 Task: Look for space in Kolea, Algeria from 9th June, 2023 to 16th June, 2023 for 2 adults in price range Rs.8000 to Rs.16000. Place can be entire place with 2 bedrooms having 2 beds and 1 bathroom. Property type can be house, flat, hotel. Amenities needed are: washing machine. Booking option can be shelf check-in. Required host language is .
Action: Mouse moved to (483, 84)
Screenshot: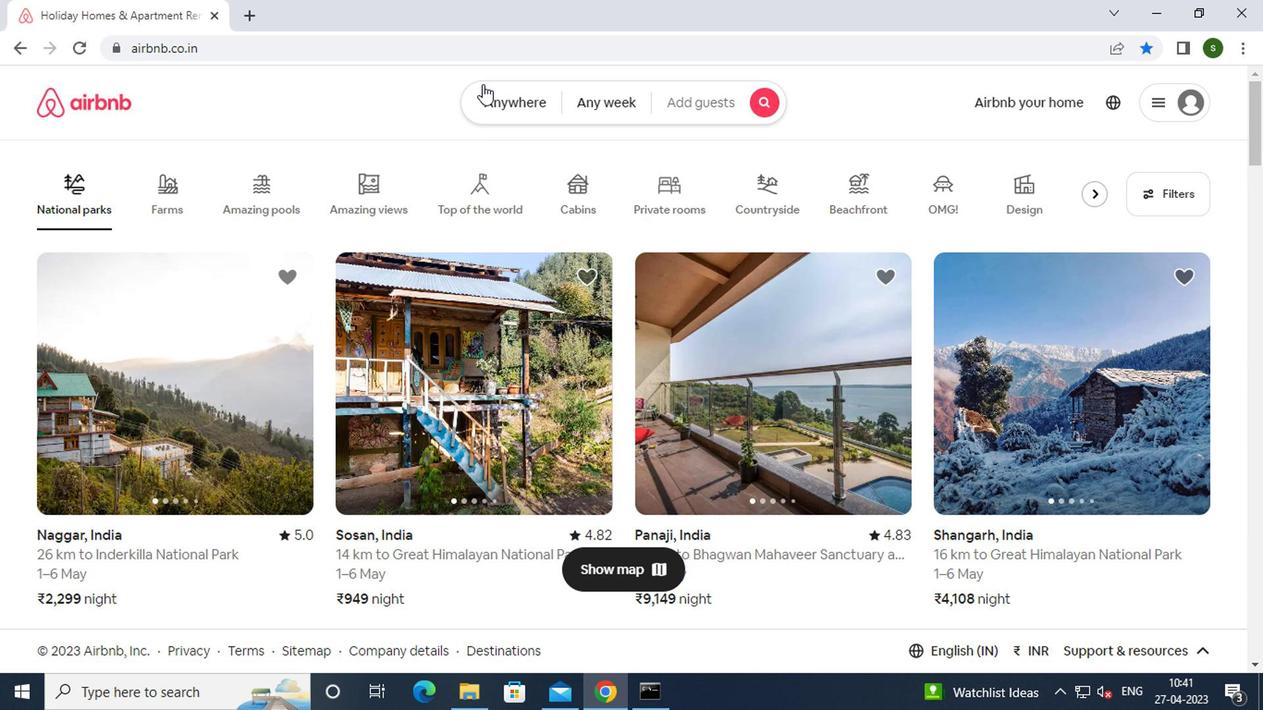 
Action: Mouse pressed left at (483, 84)
Screenshot: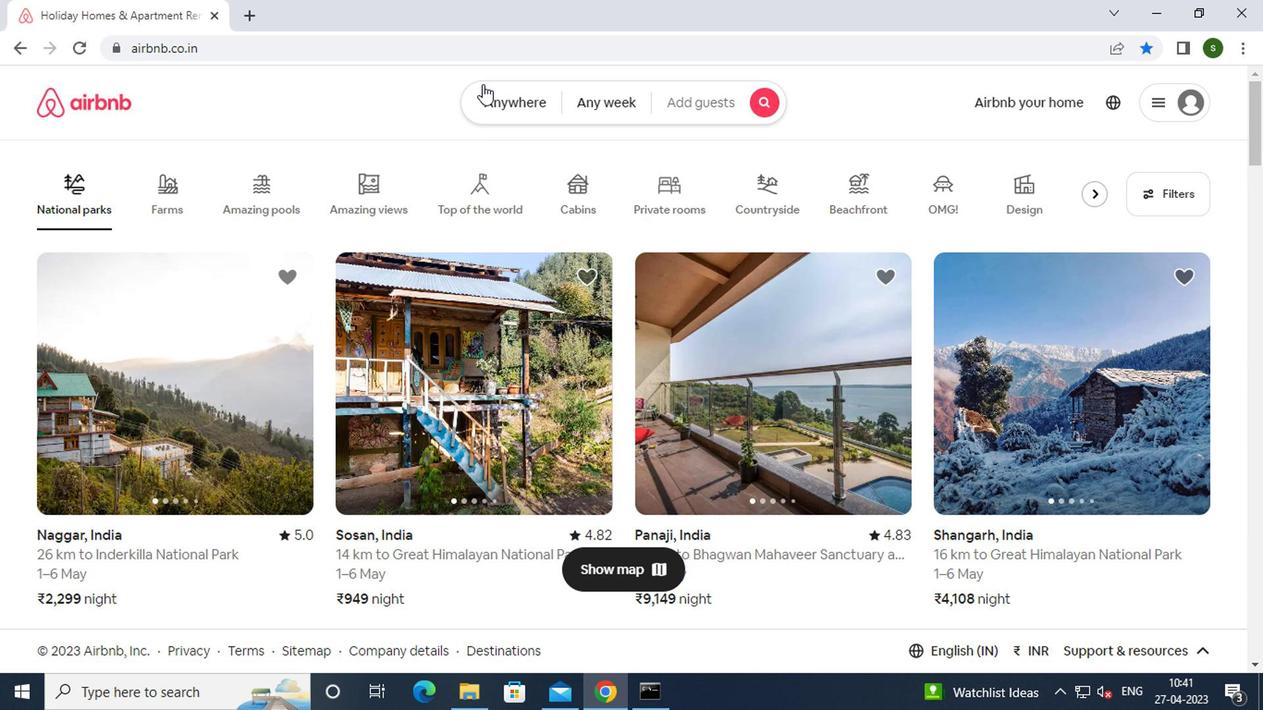 
Action: Mouse moved to (449, 159)
Screenshot: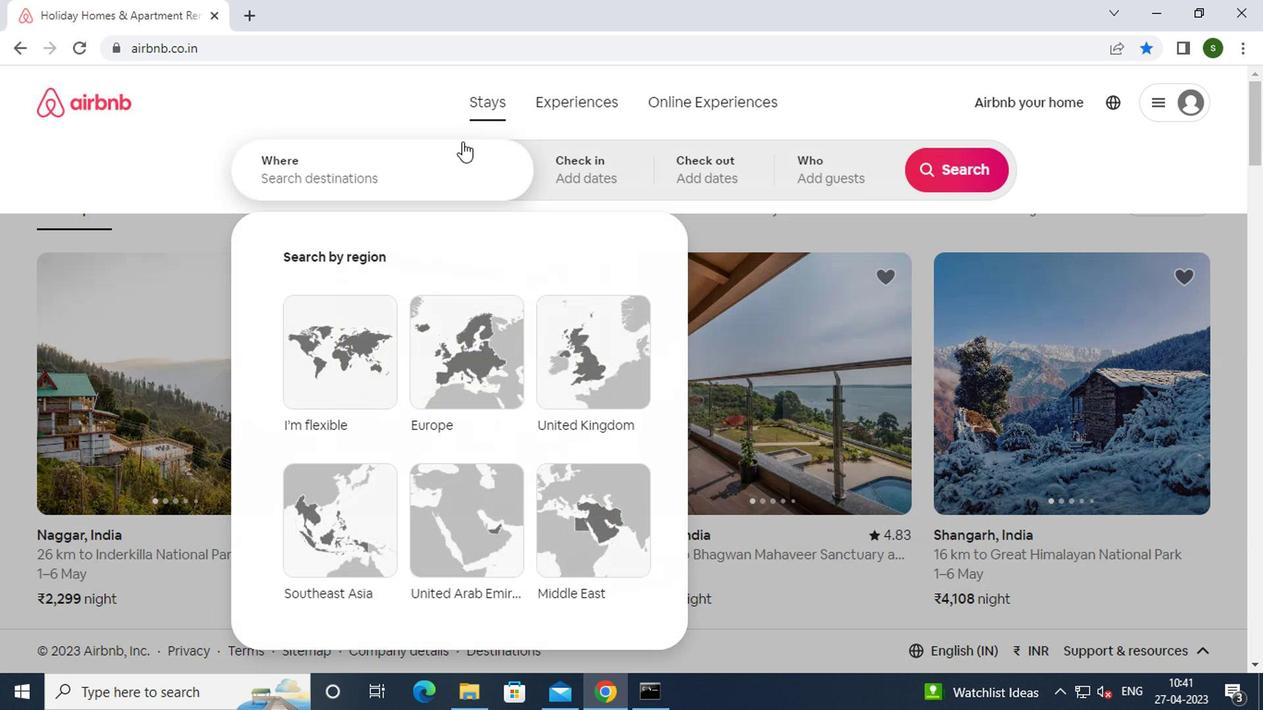 
Action: Mouse pressed left at (449, 159)
Screenshot: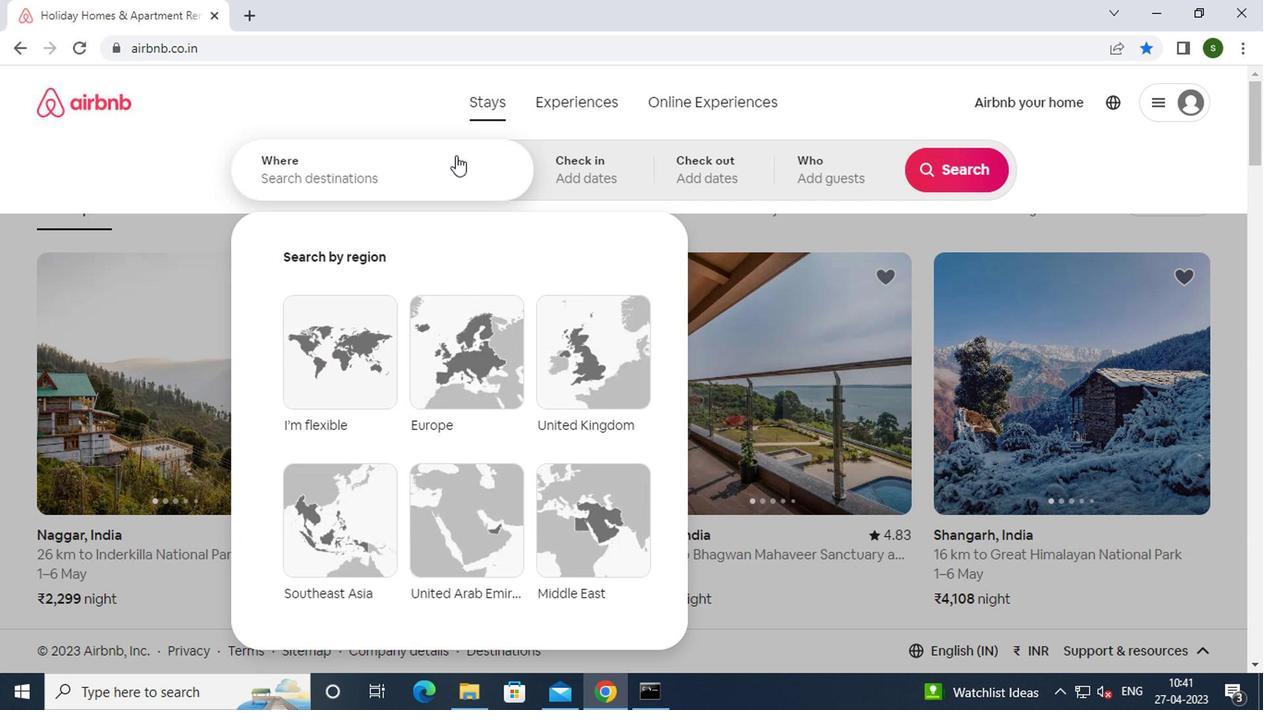 
Action: Mouse moved to (443, 172)
Screenshot: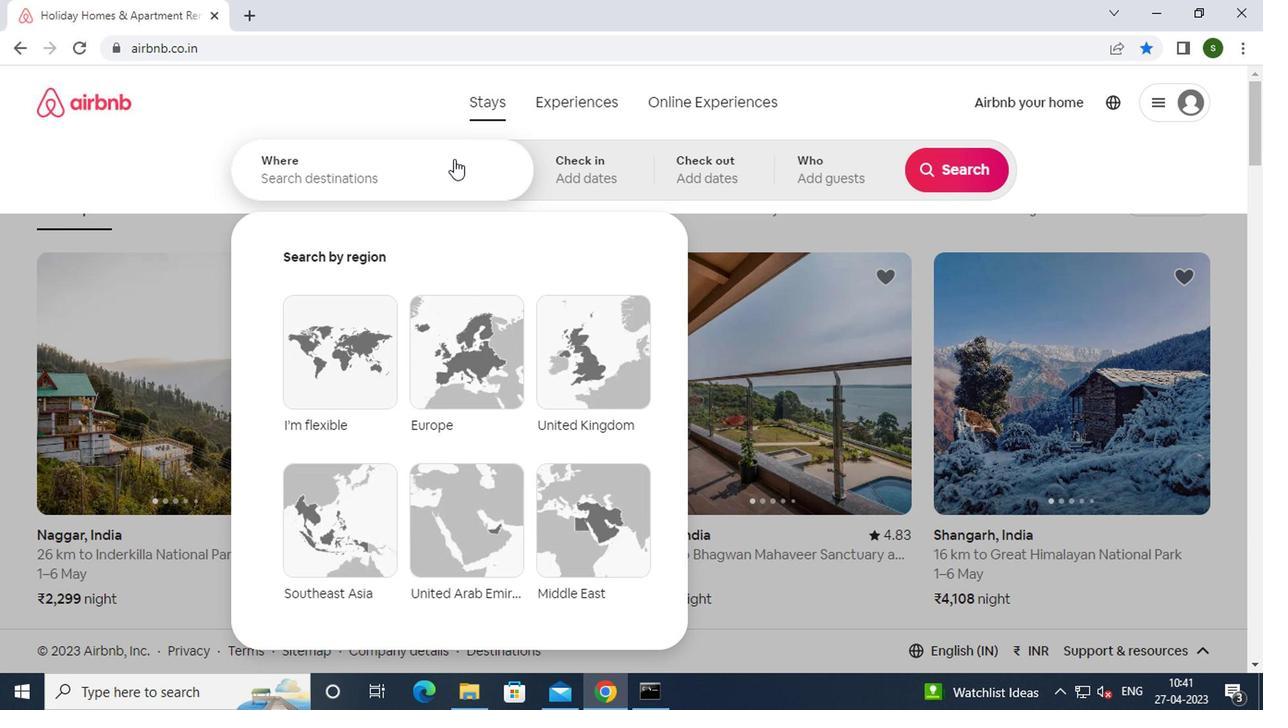 
Action: Key pressed k<Key.caps_lock>olea,<Key.space><Key.caps_lock>a<Key.caps_lock>lgeria
Screenshot: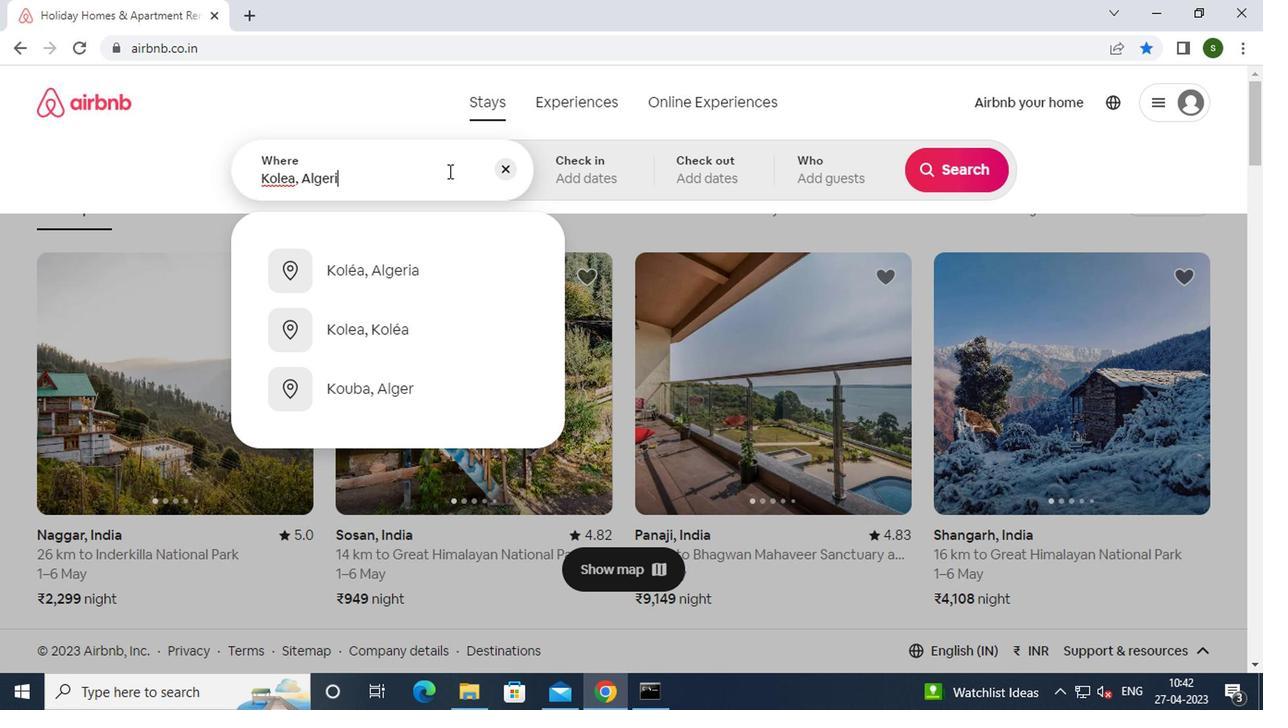 
Action: Mouse moved to (412, 279)
Screenshot: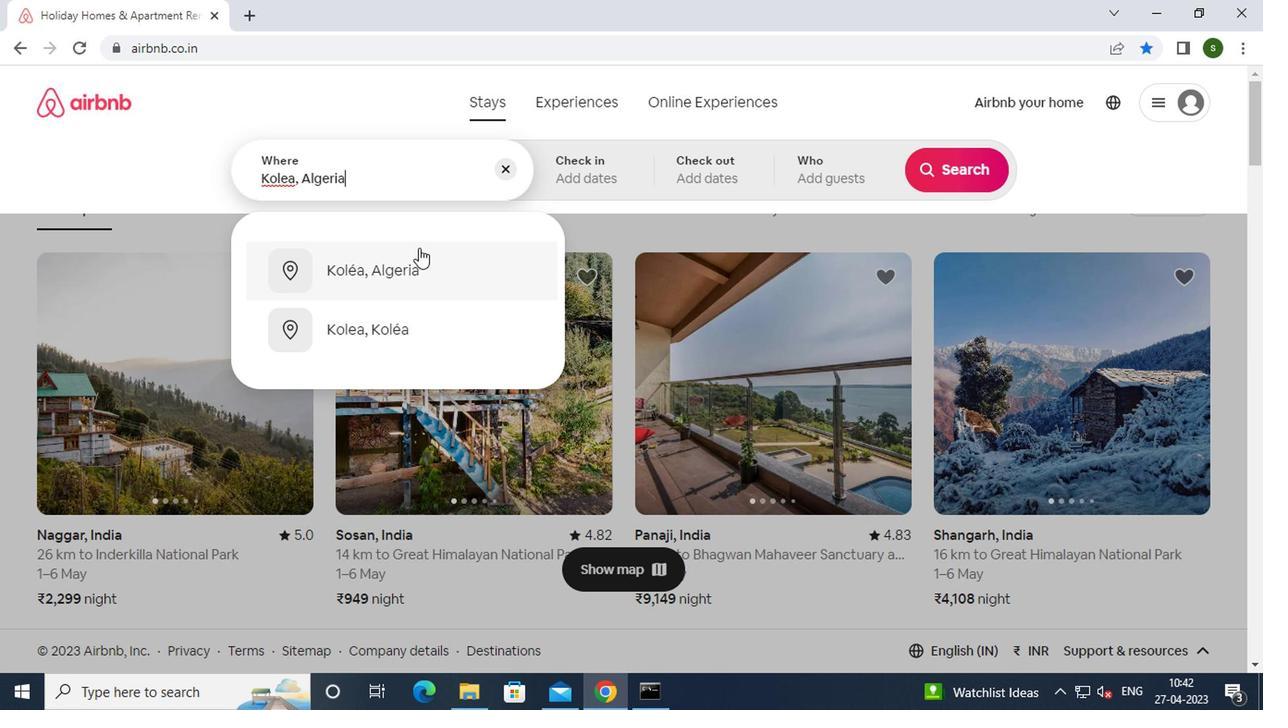 
Action: Mouse pressed left at (412, 279)
Screenshot: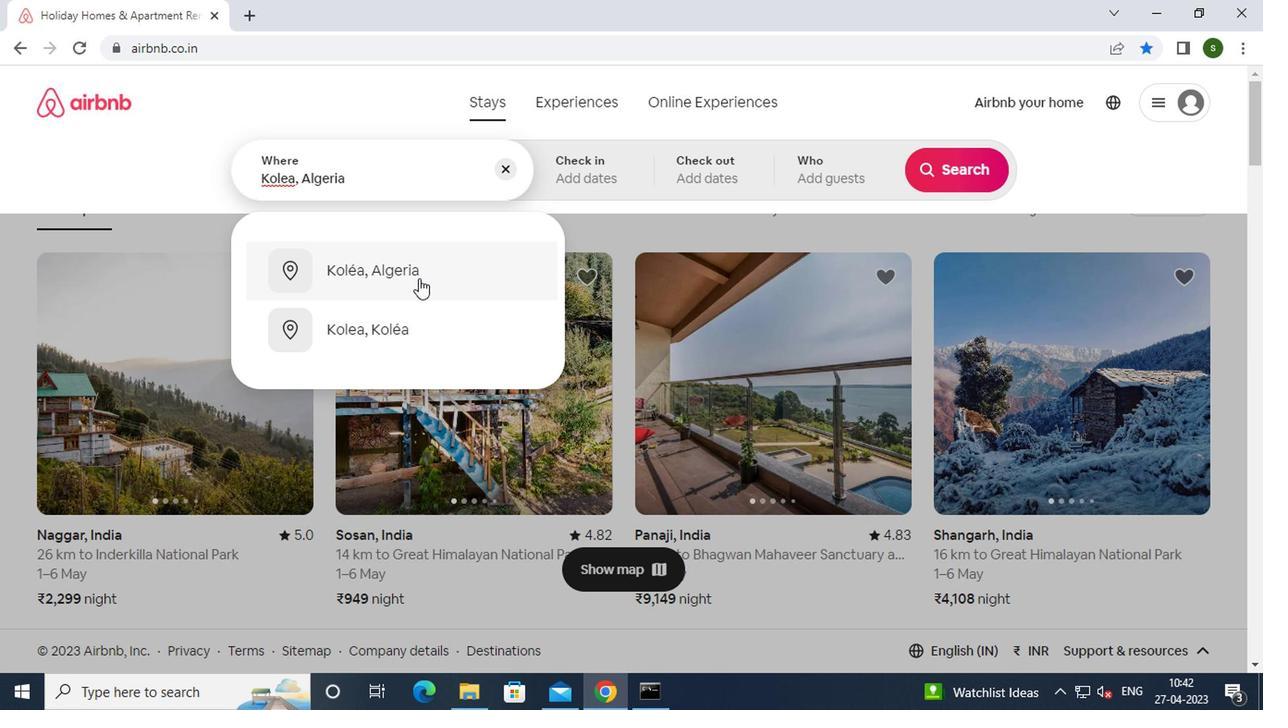 
Action: Mouse moved to (951, 314)
Screenshot: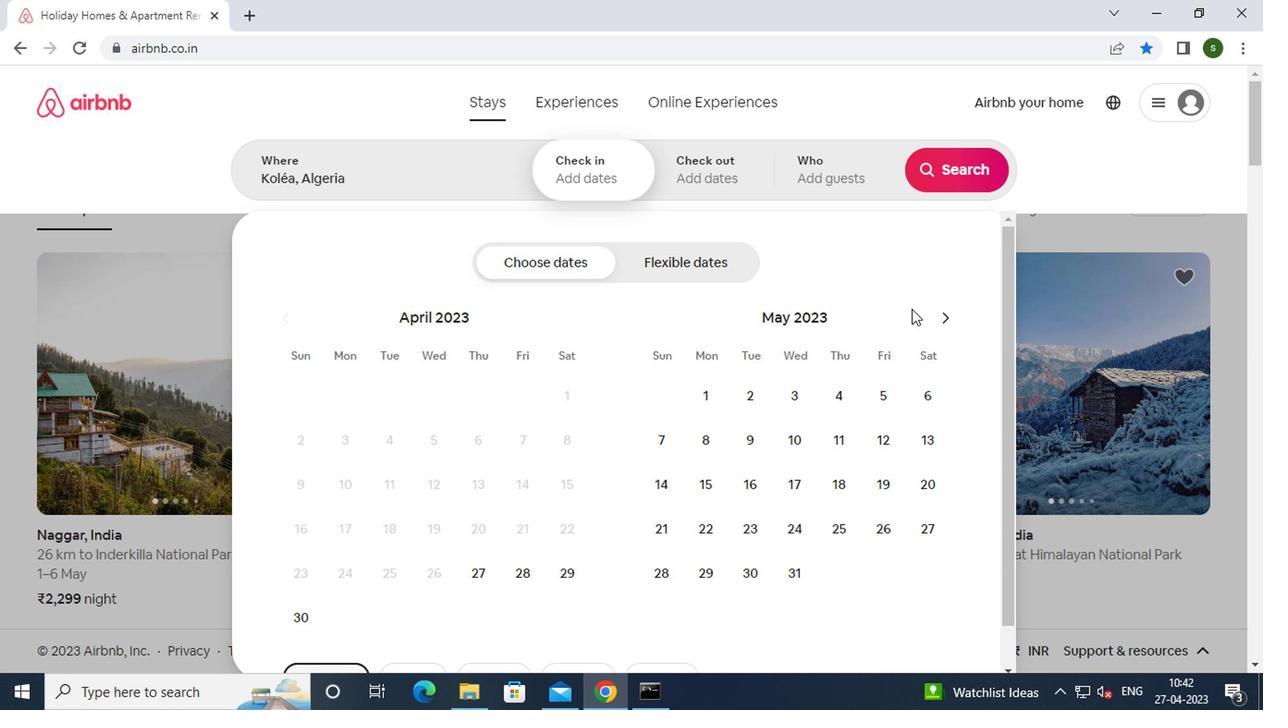 
Action: Mouse pressed left at (951, 314)
Screenshot: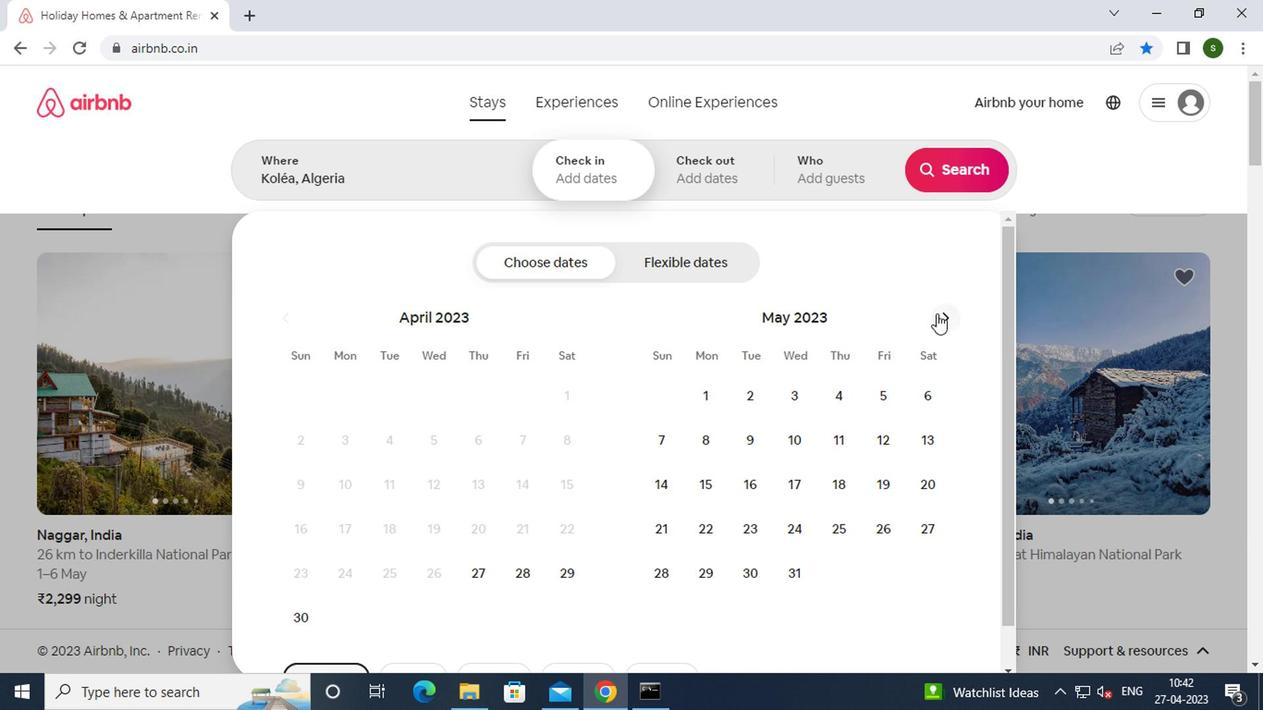 
Action: Mouse moved to (888, 431)
Screenshot: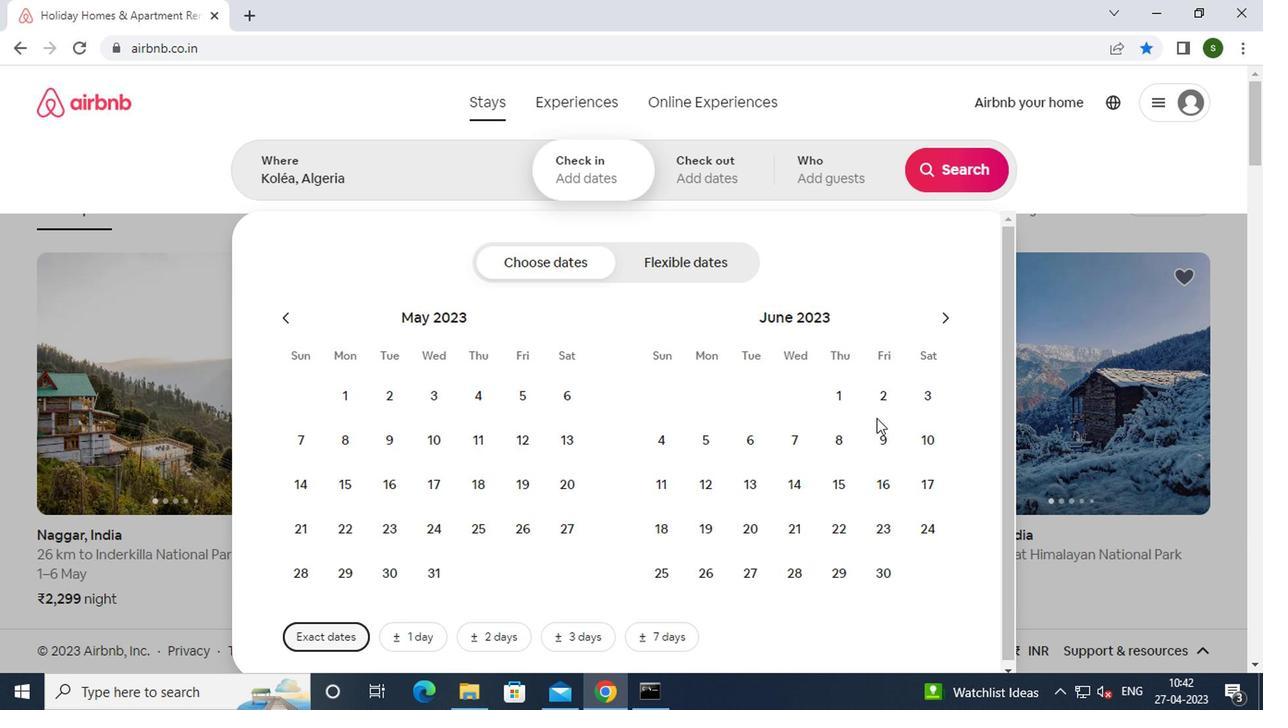 
Action: Mouse pressed left at (888, 431)
Screenshot: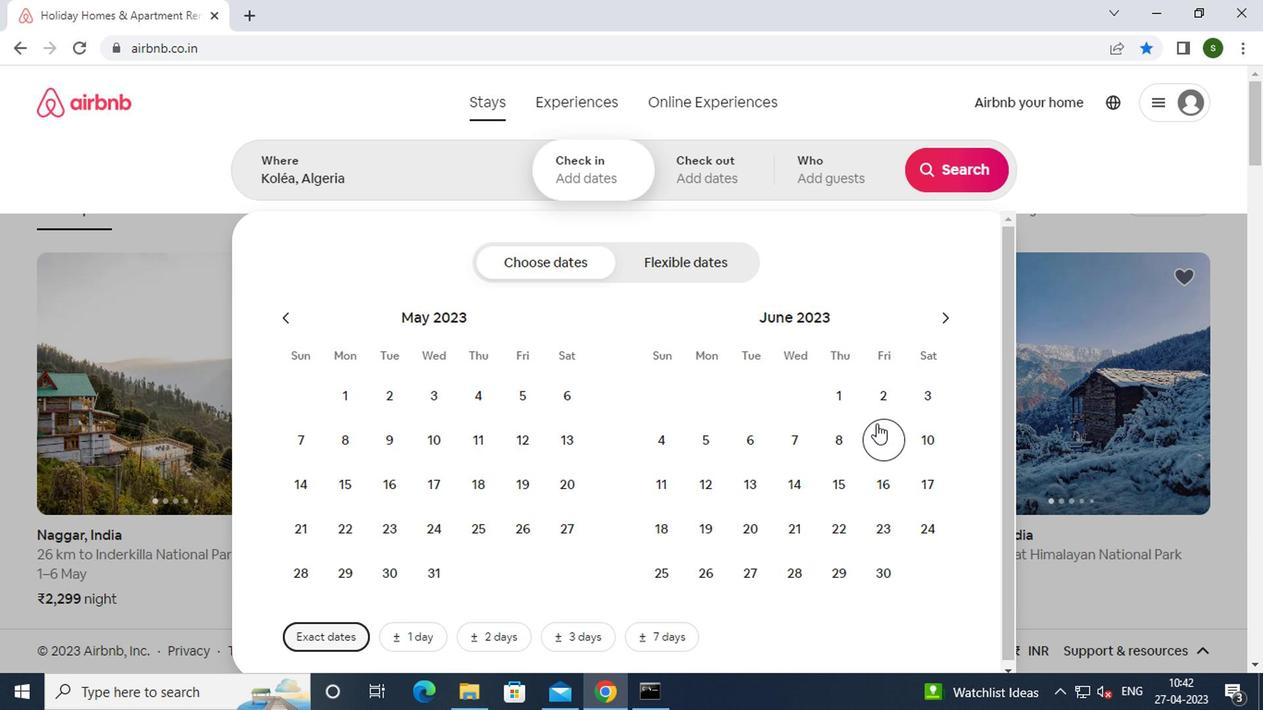
Action: Mouse moved to (901, 482)
Screenshot: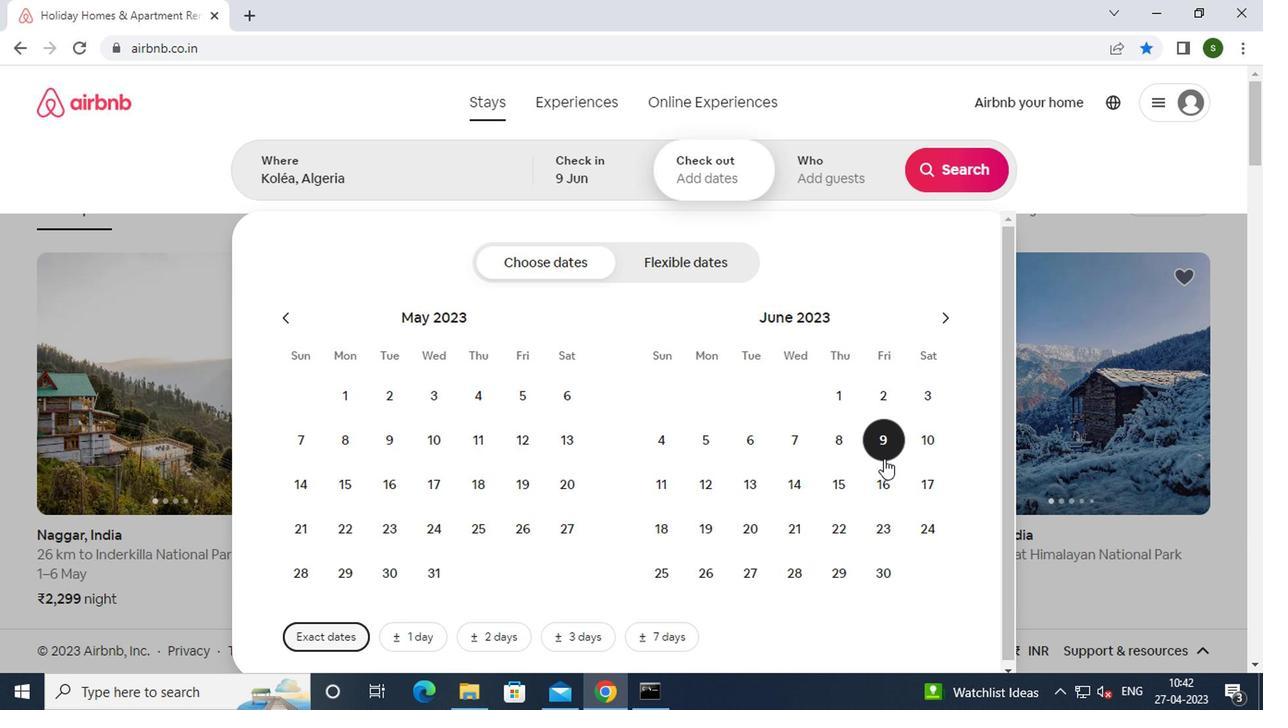 
Action: Mouse pressed left at (901, 482)
Screenshot: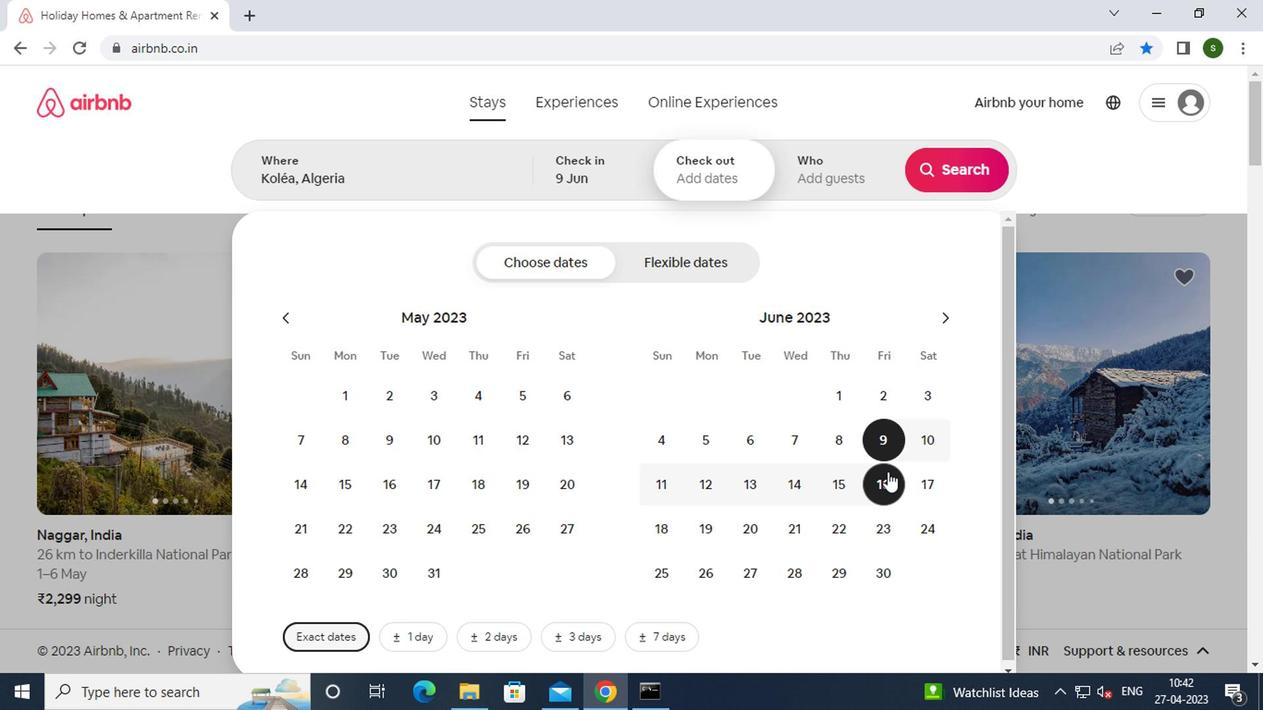 
Action: Mouse moved to (866, 180)
Screenshot: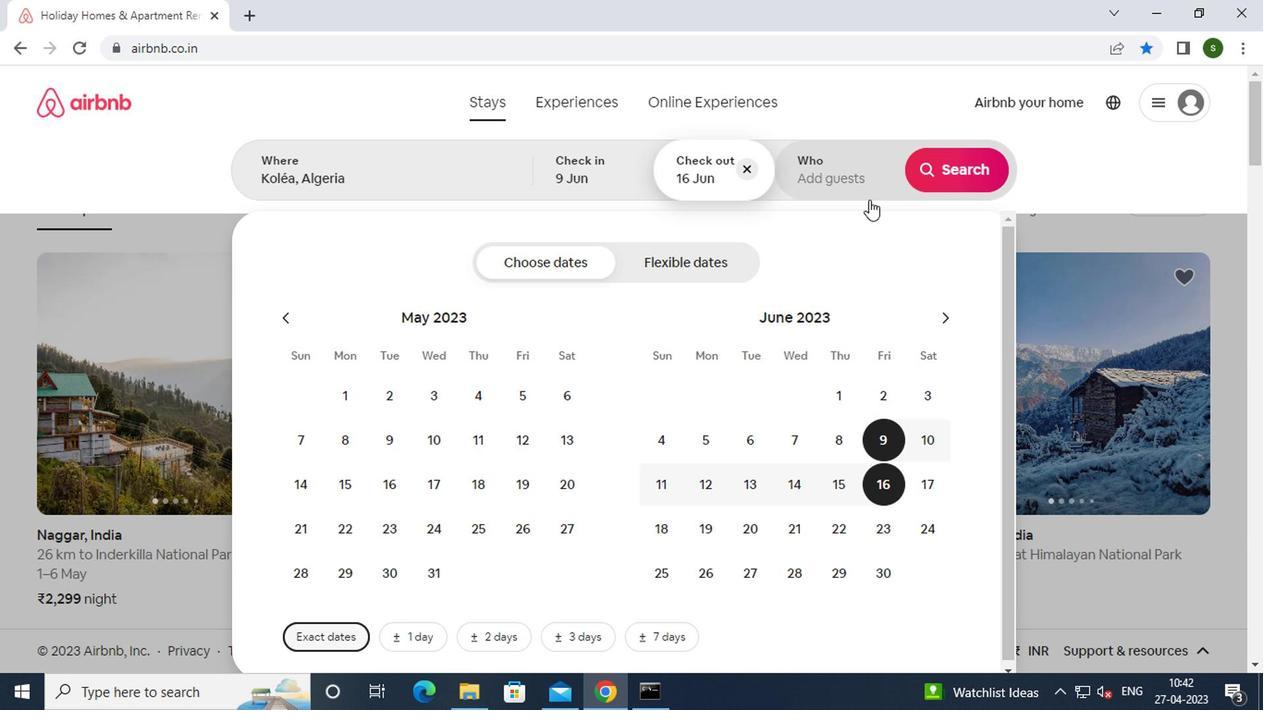 
Action: Mouse pressed left at (866, 180)
Screenshot: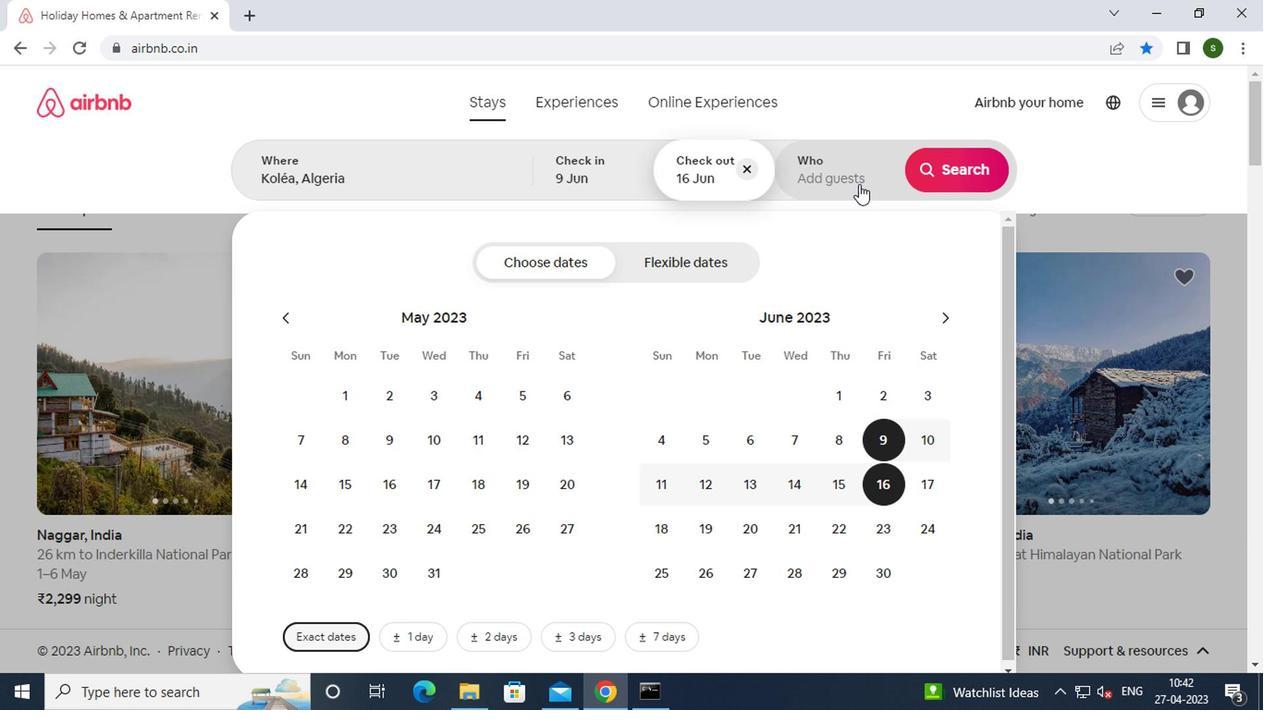 
Action: Mouse moved to (986, 268)
Screenshot: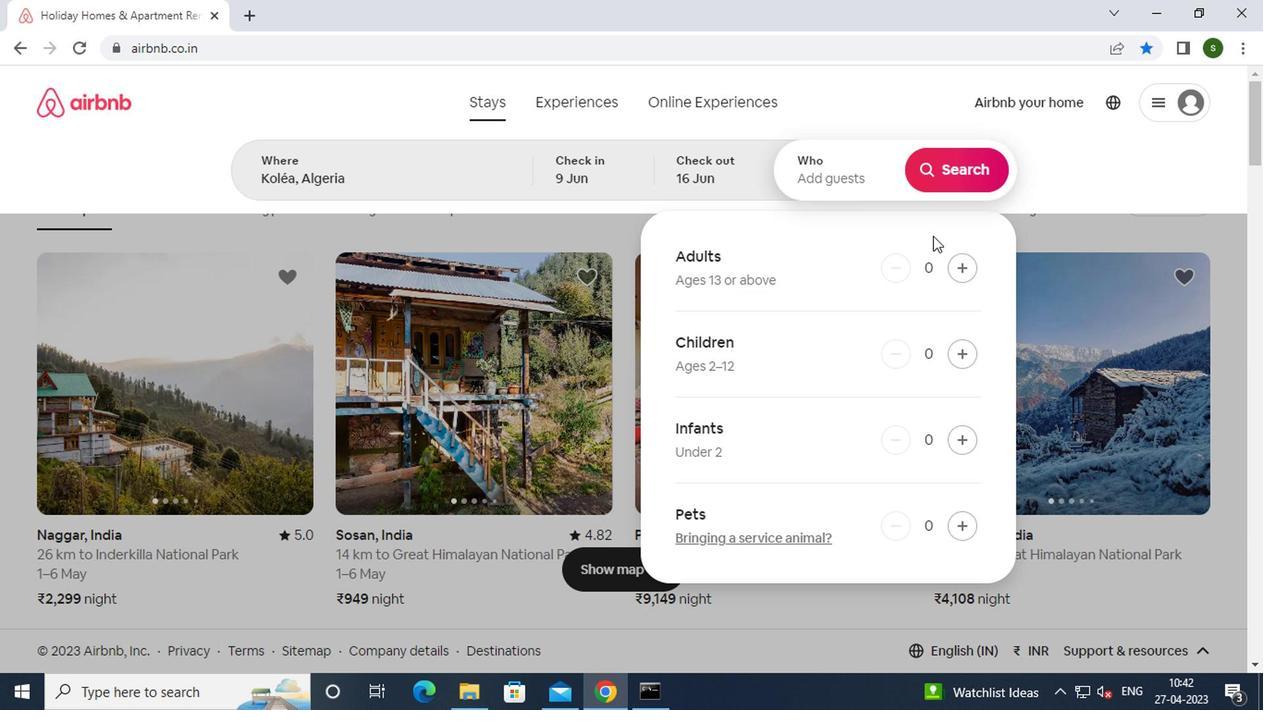 
Action: Mouse pressed left at (986, 268)
Screenshot: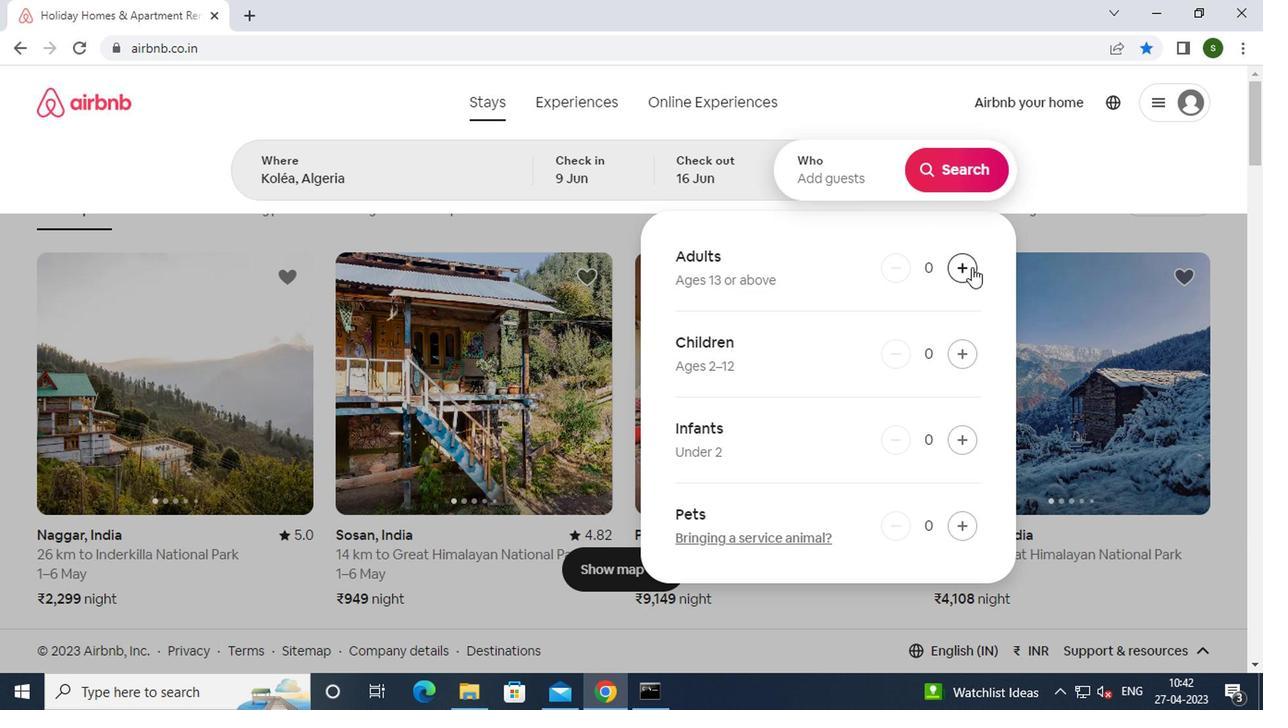 
Action: Mouse pressed left at (986, 268)
Screenshot: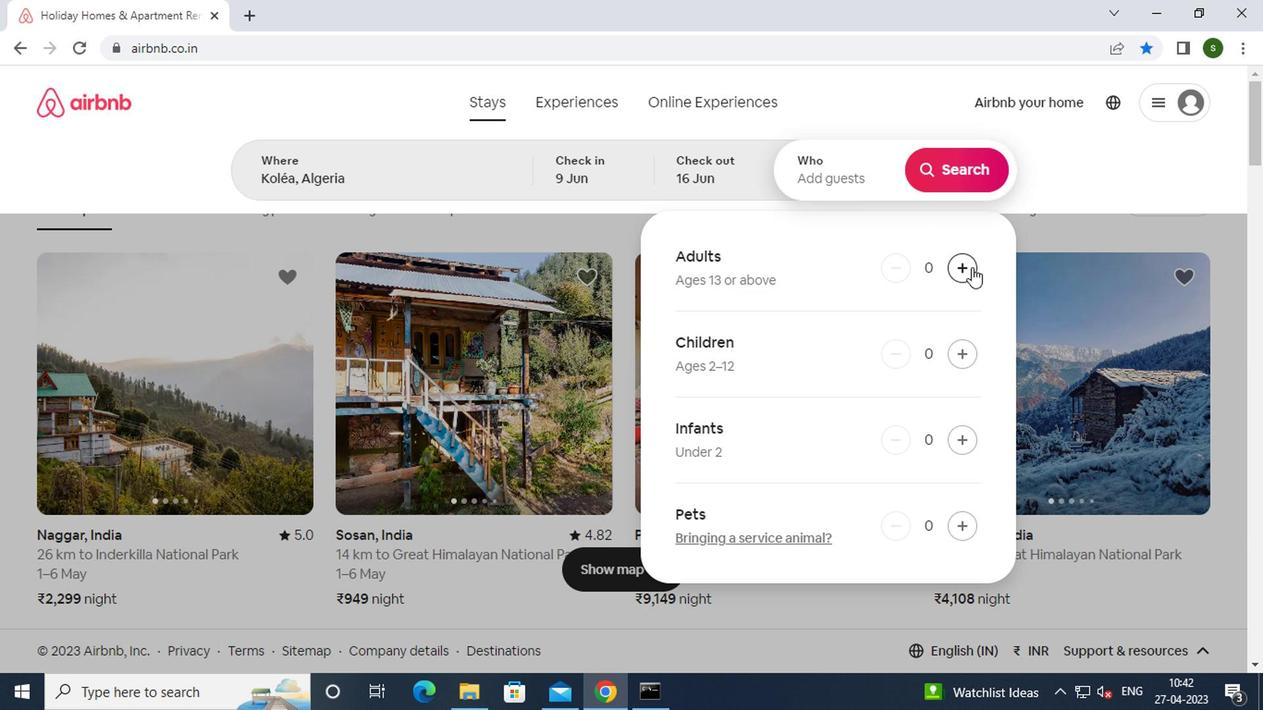 
Action: Mouse moved to (986, 165)
Screenshot: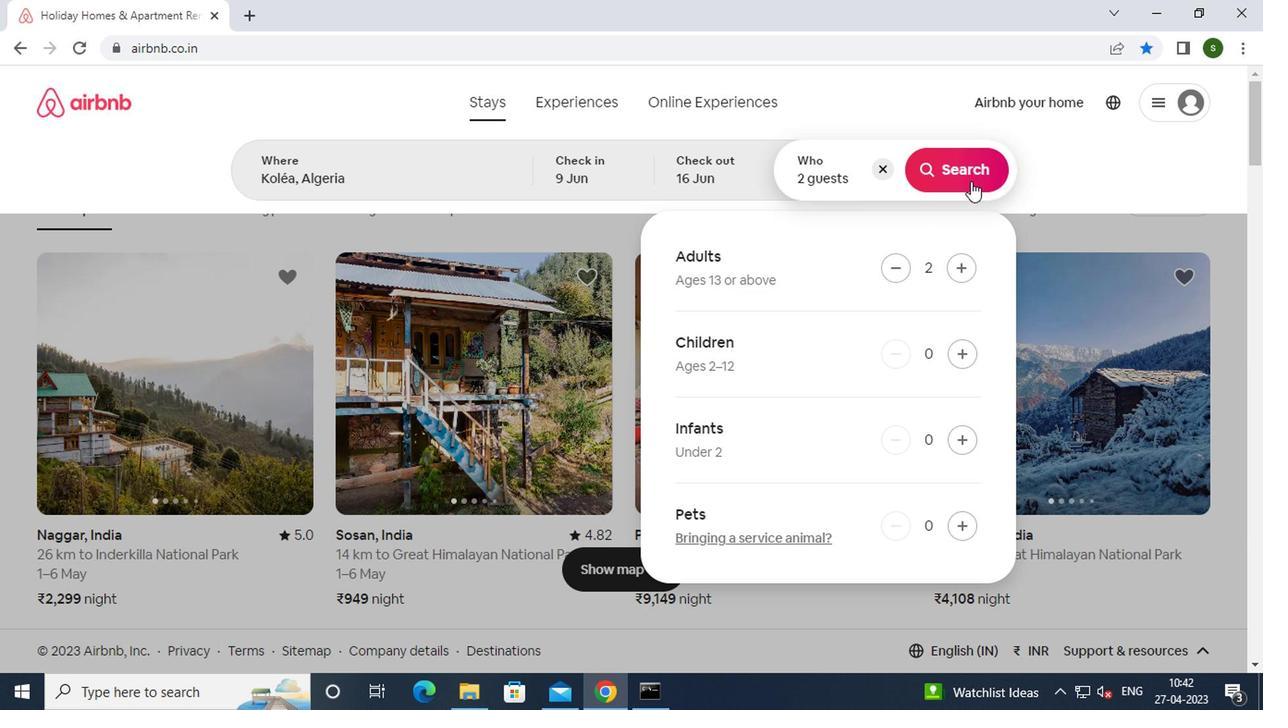 
Action: Mouse pressed left at (986, 165)
Screenshot: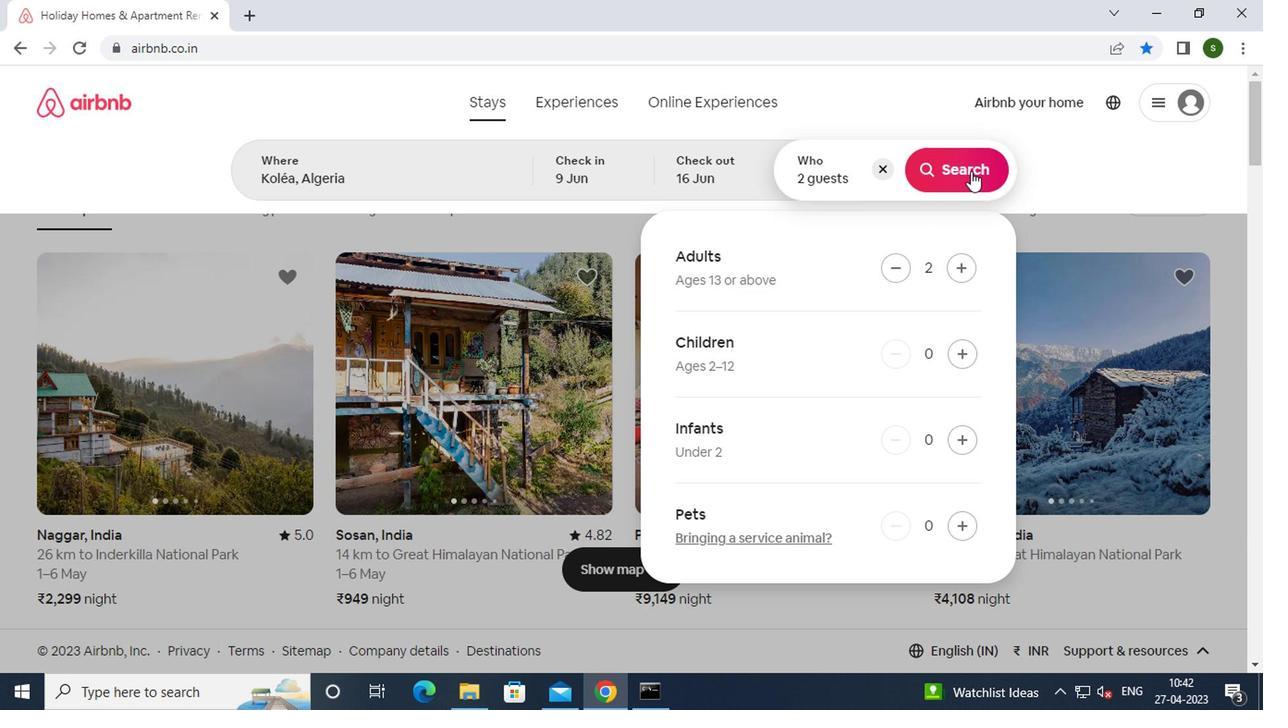 
Action: Mouse moved to (1210, 175)
Screenshot: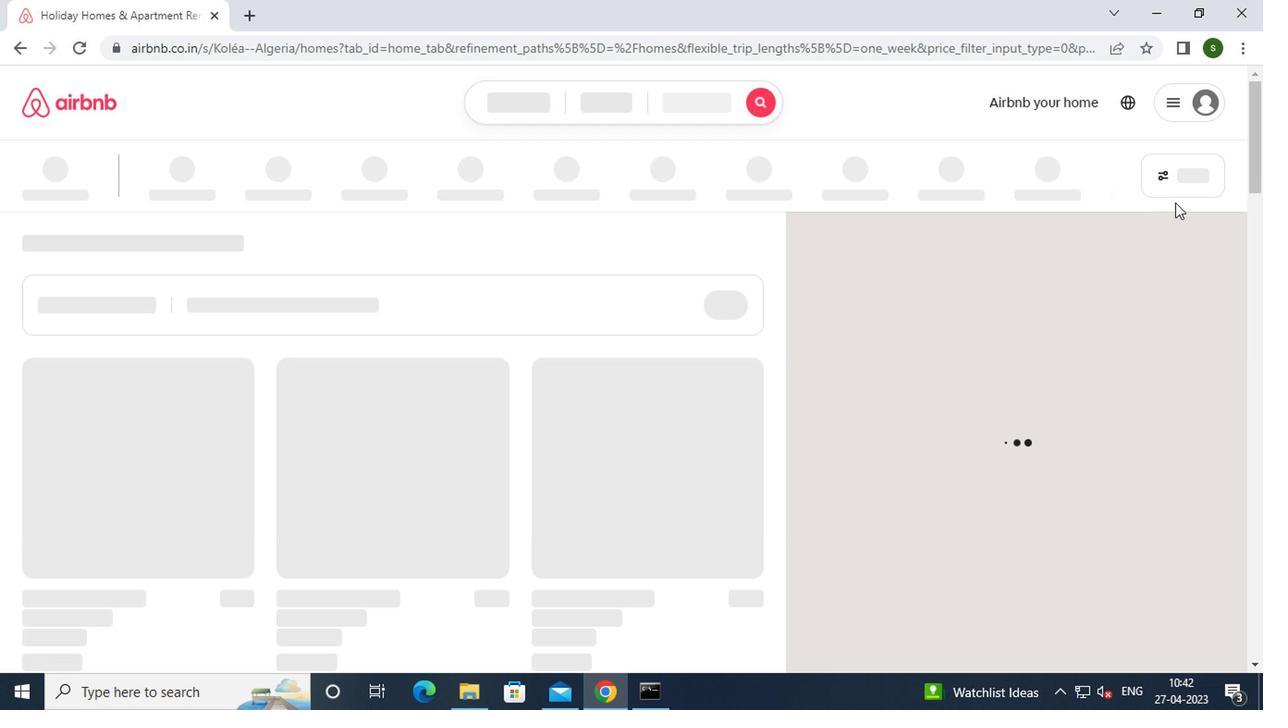 
Action: Mouse pressed left at (1210, 175)
Screenshot: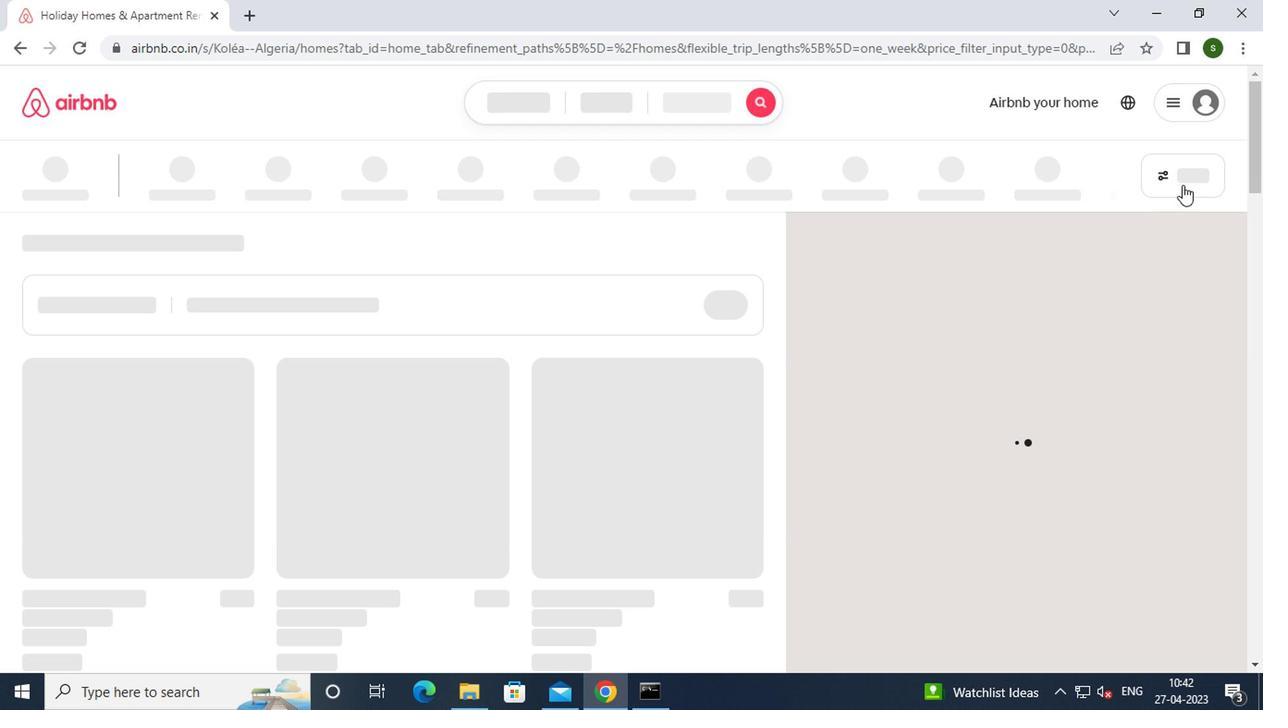 
Action: Mouse moved to (1208, 175)
Screenshot: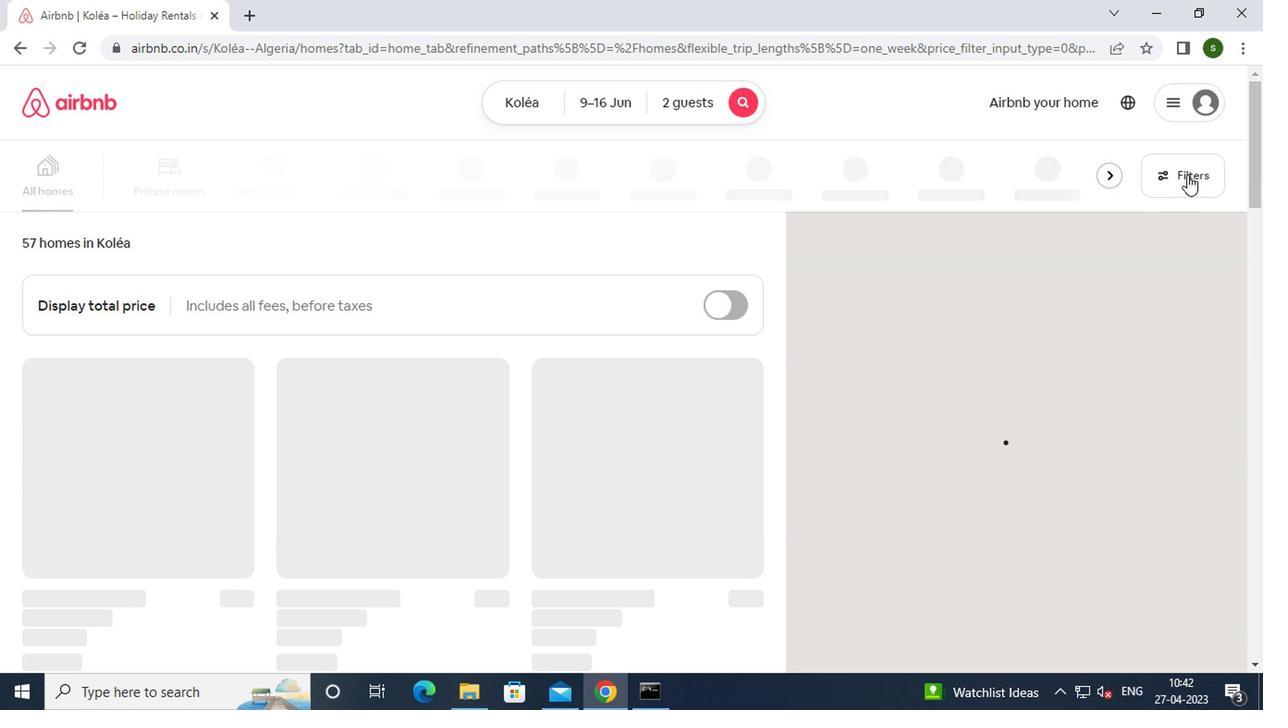 
Action: Mouse pressed left at (1208, 175)
Screenshot: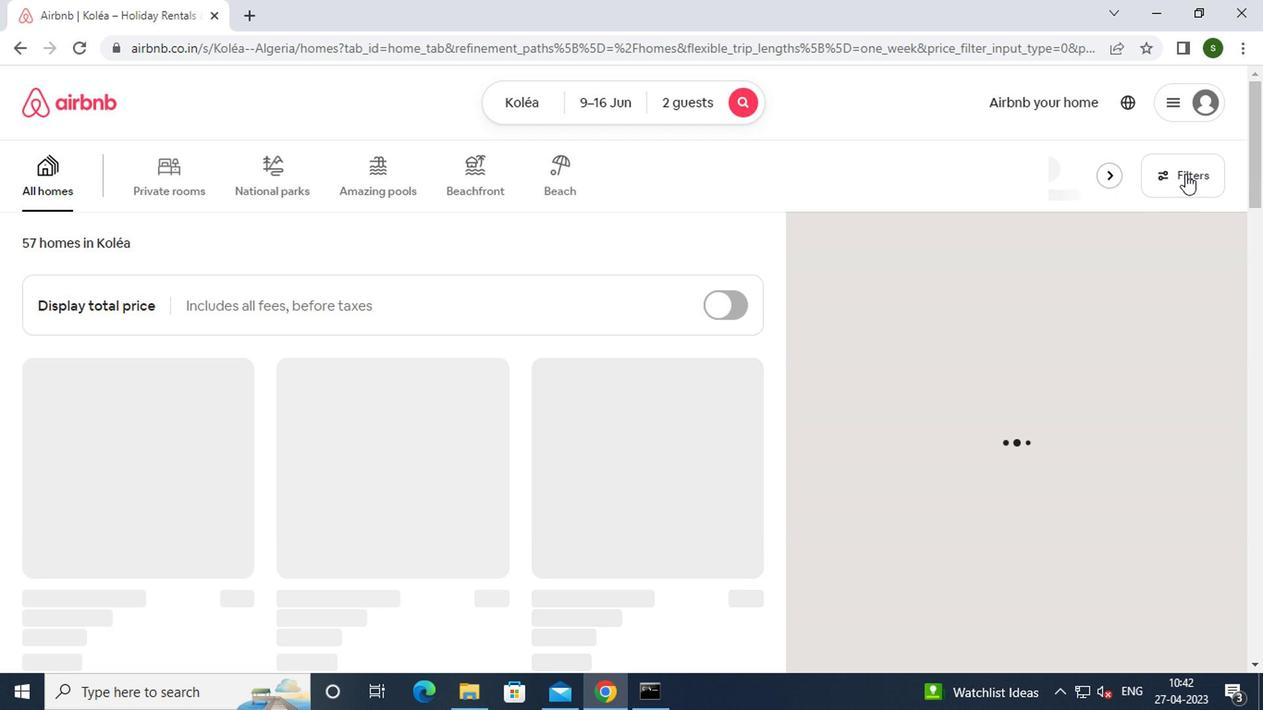
Action: Mouse moved to (549, 425)
Screenshot: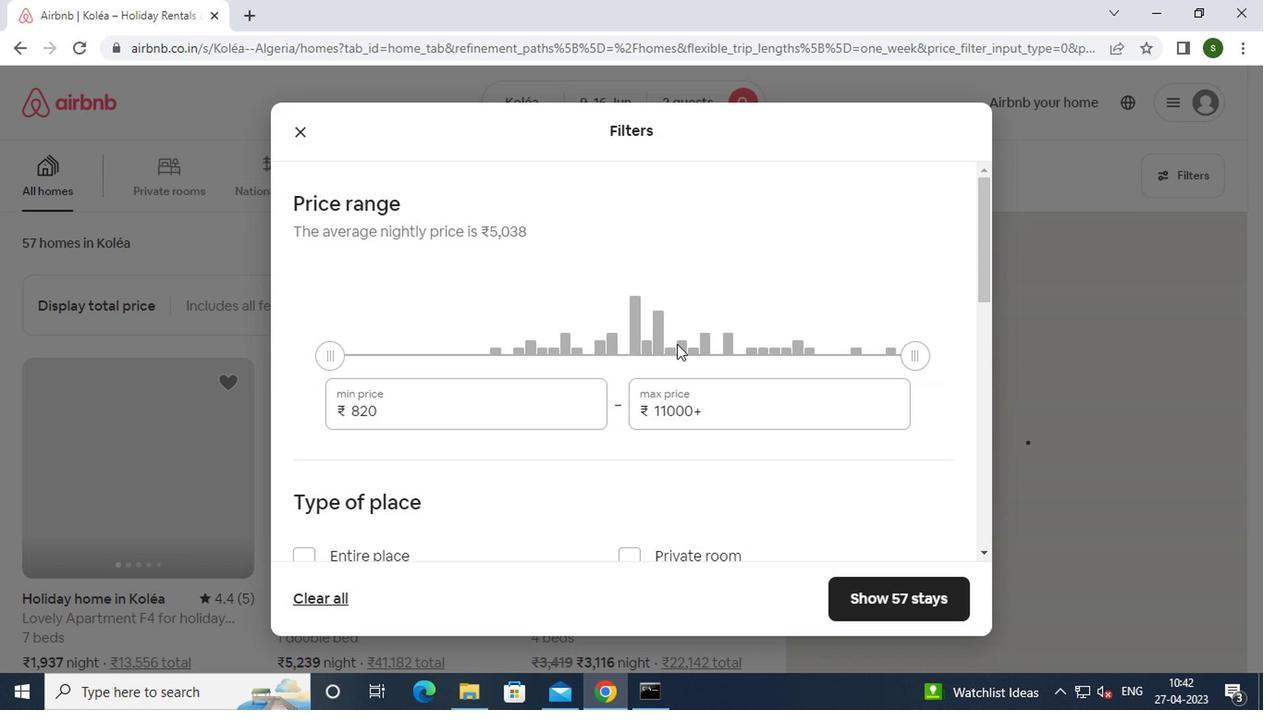 
Action: Mouse pressed left at (549, 425)
Screenshot: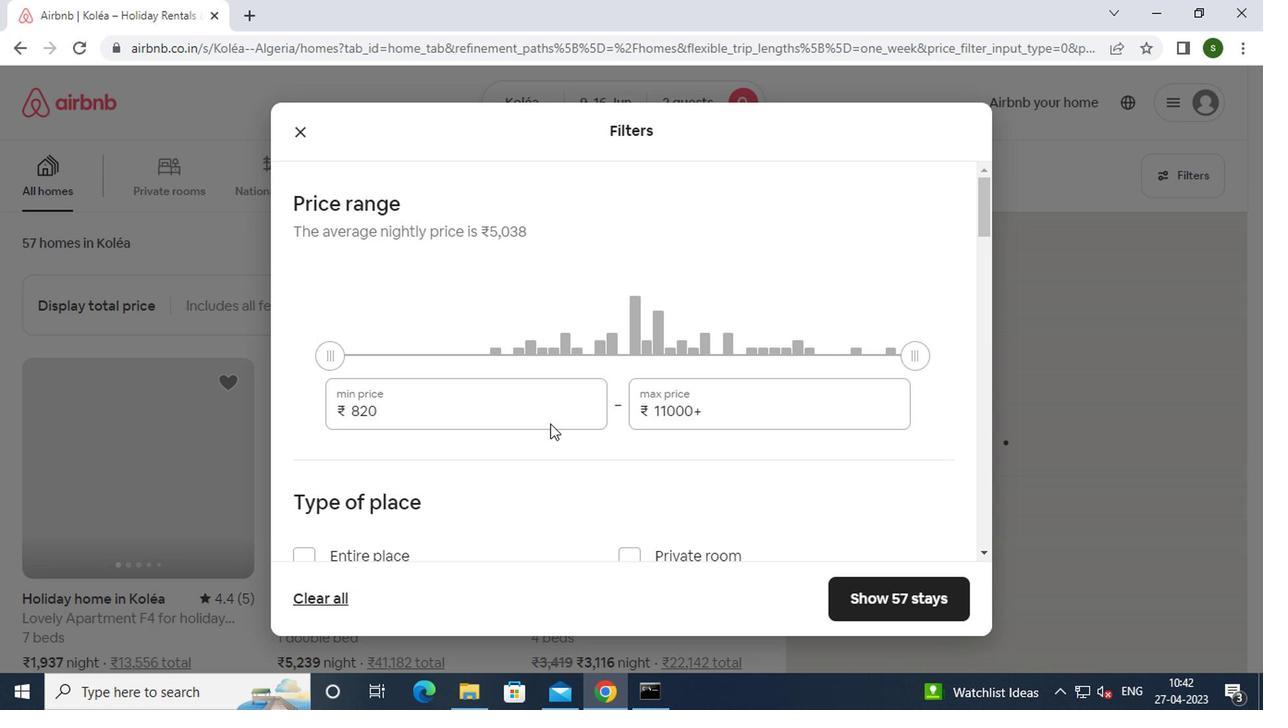 
Action: Key pressed <Key.backspace><Key.backspace><Key.backspace><Key.backspace><Key.backspace><Key.backspace><Key.backspace><Key.backspace>8000
Screenshot: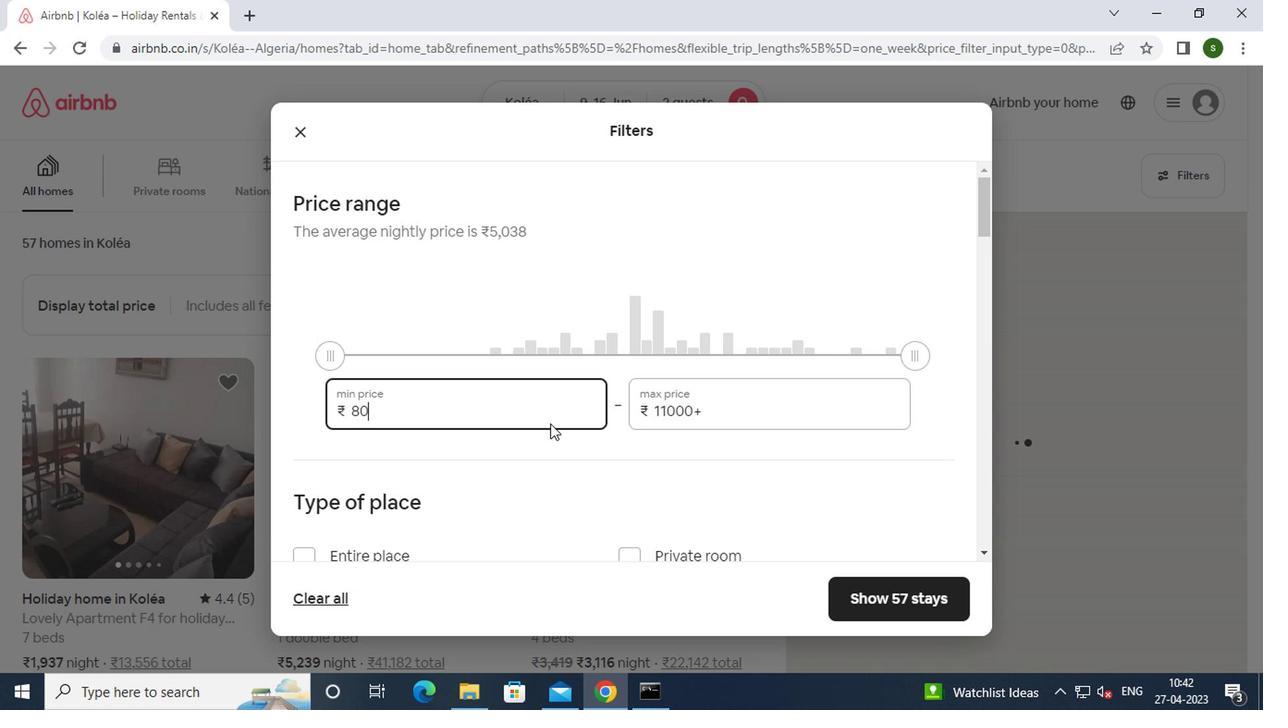 
Action: Mouse moved to (728, 407)
Screenshot: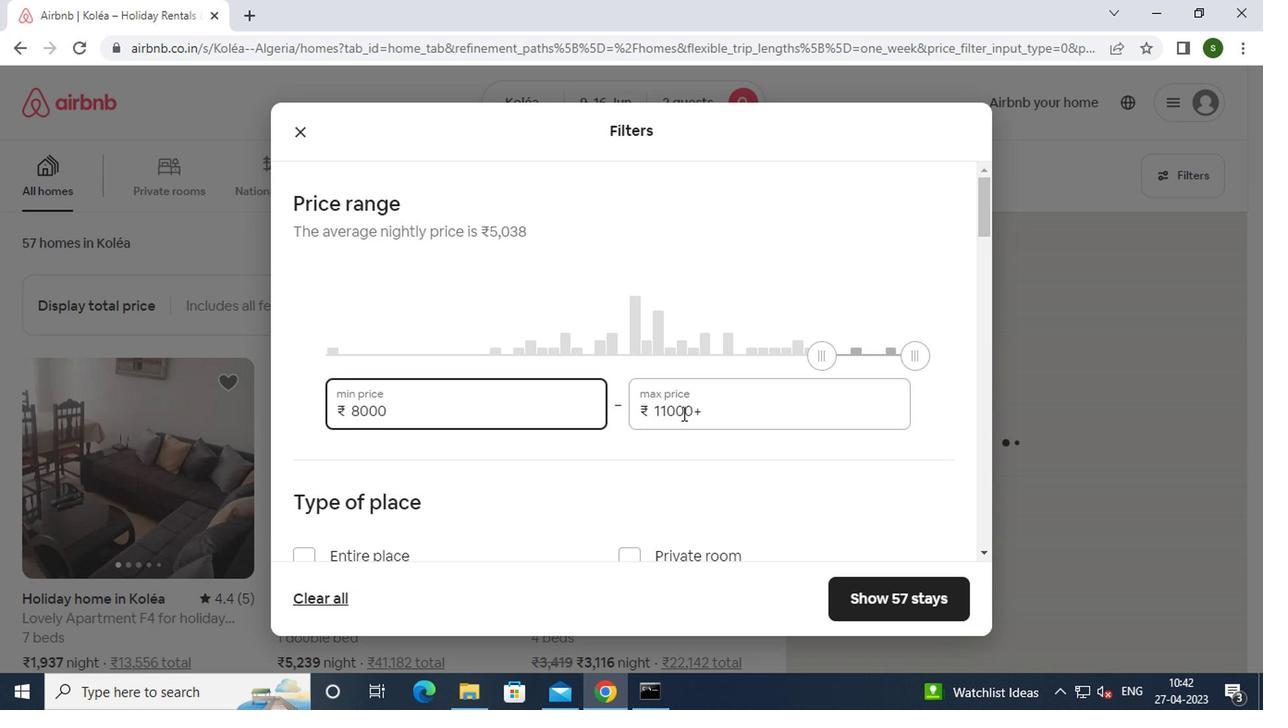 
Action: Mouse pressed left at (728, 407)
Screenshot: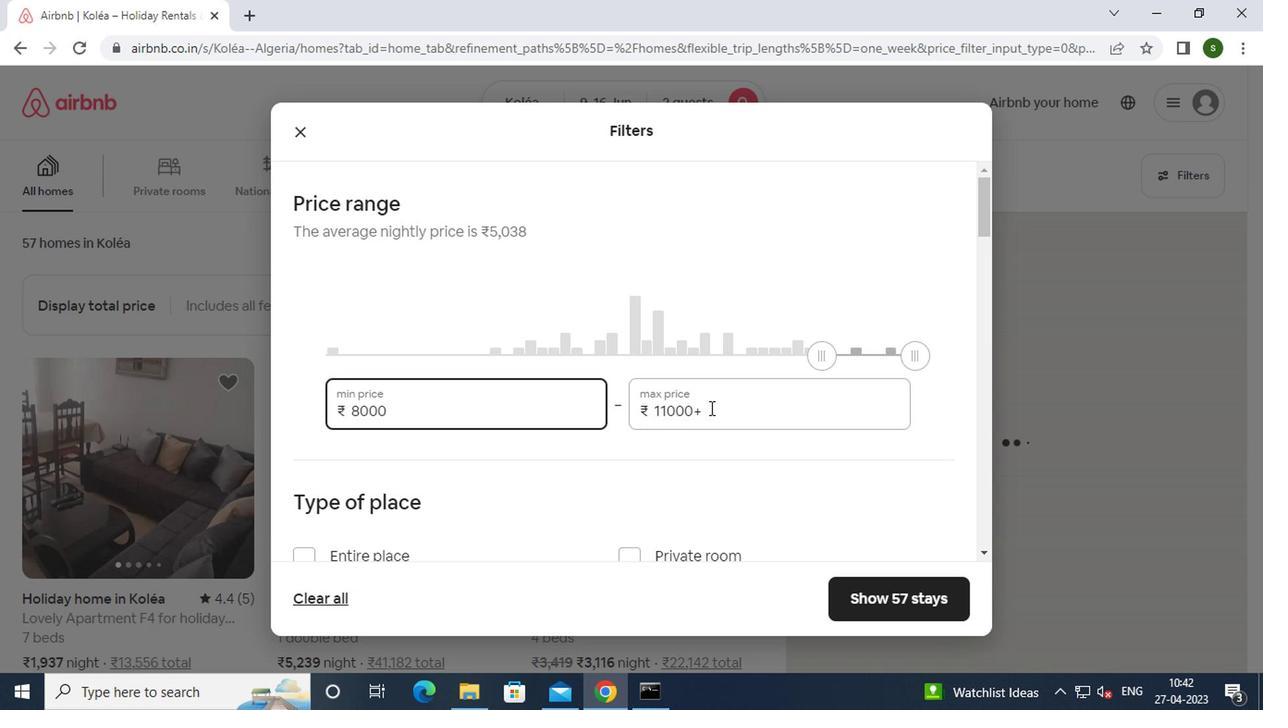 
Action: Key pressed <Key.backspace><Key.backspace><Key.backspace><Key.backspace><Key.backspace><Key.backspace><Key.backspace><Key.backspace><Key.backspace><Key.backspace>16000
Screenshot: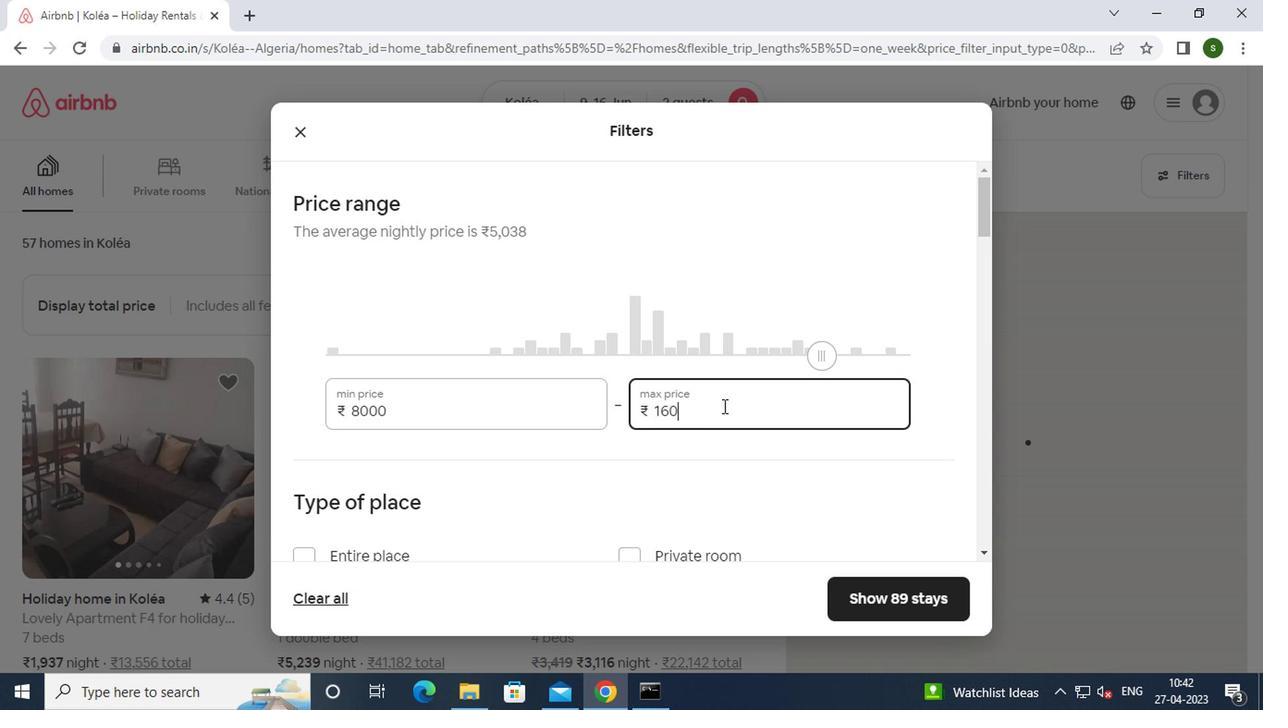 
Action: Mouse moved to (551, 390)
Screenshot: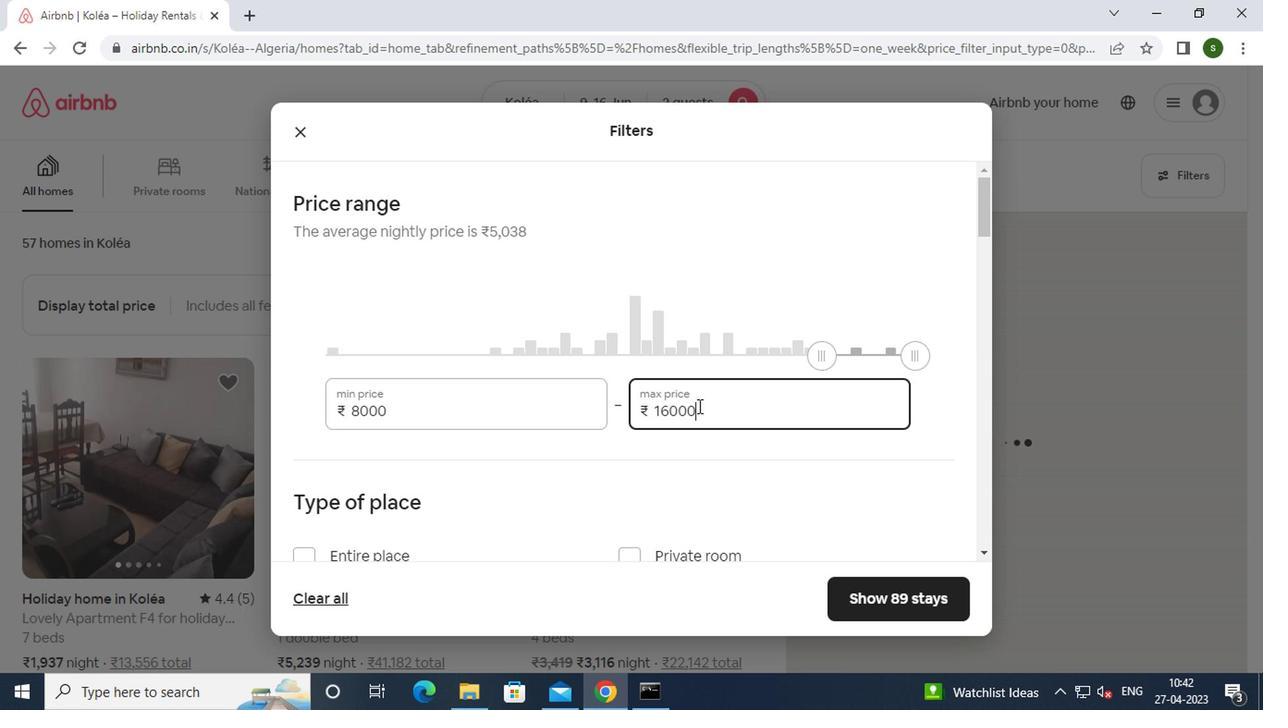 
Action: Mouse scrolled (551, 389) with delta (0, -1)
Screenshot: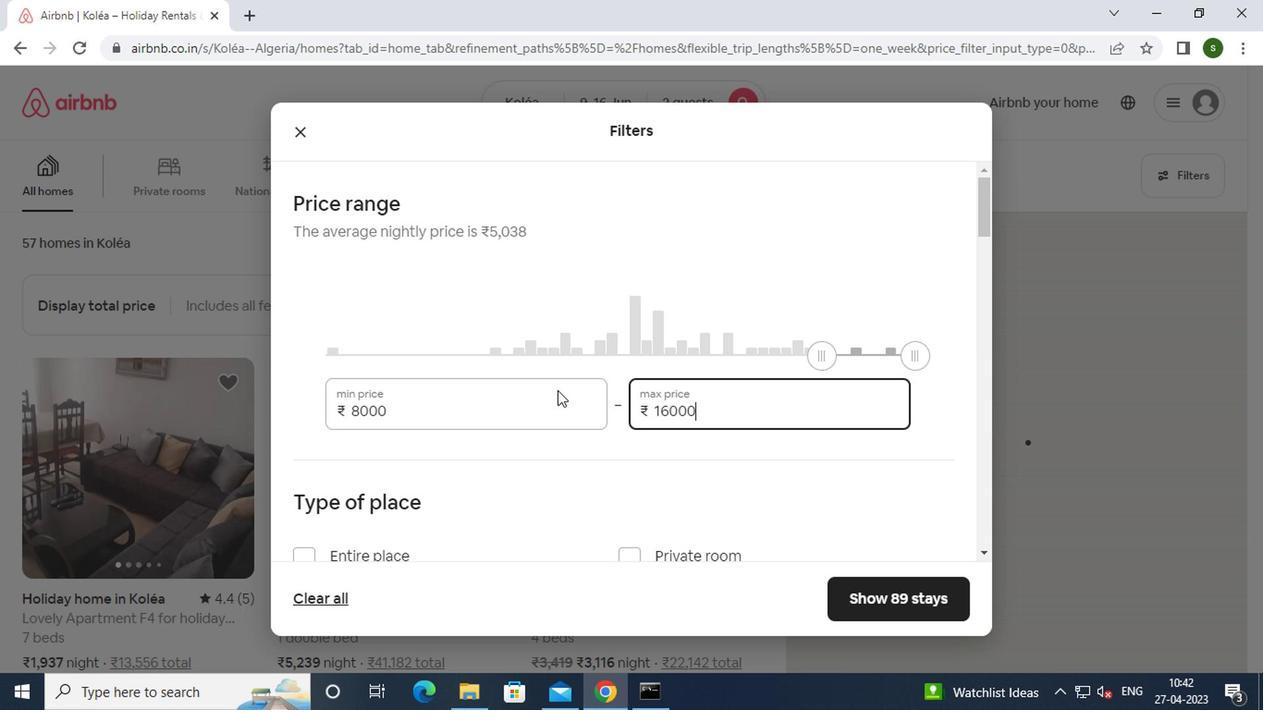 
Action: Mouse scrolled (551, 389) with delta (0, -1)
Screenshot: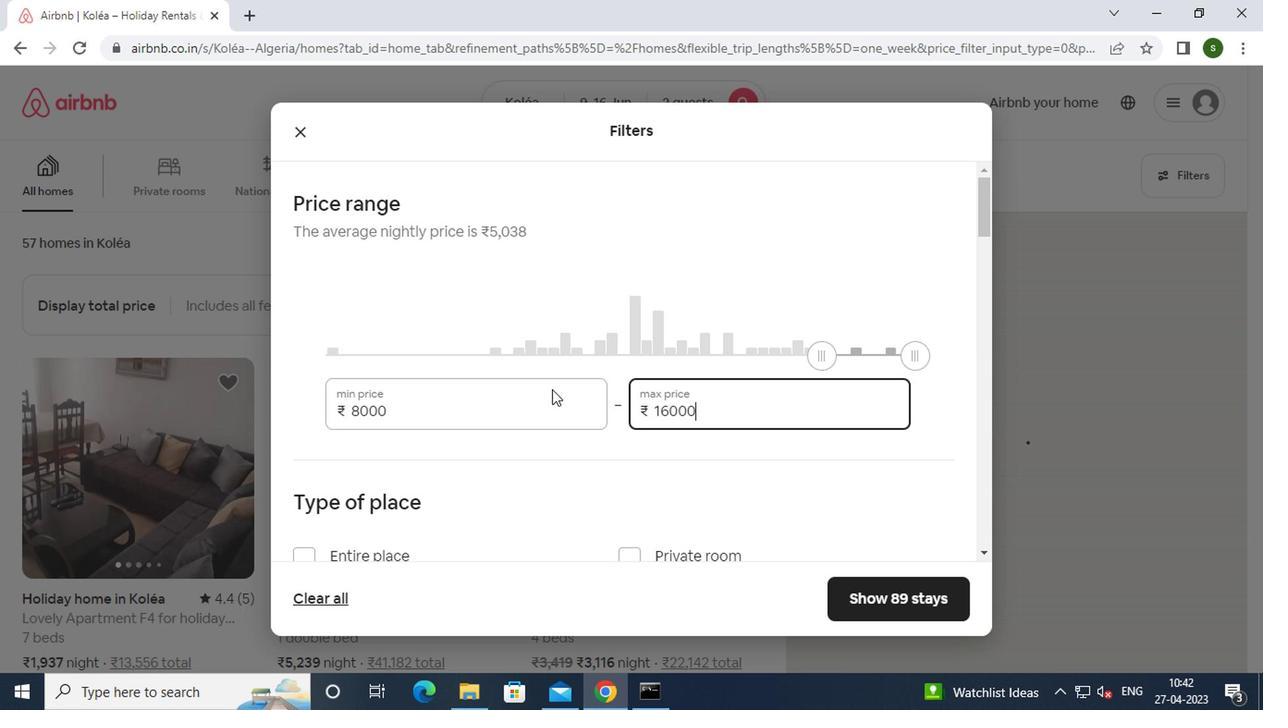 
Action: Mouse moved to (365, 375)
Screenshot: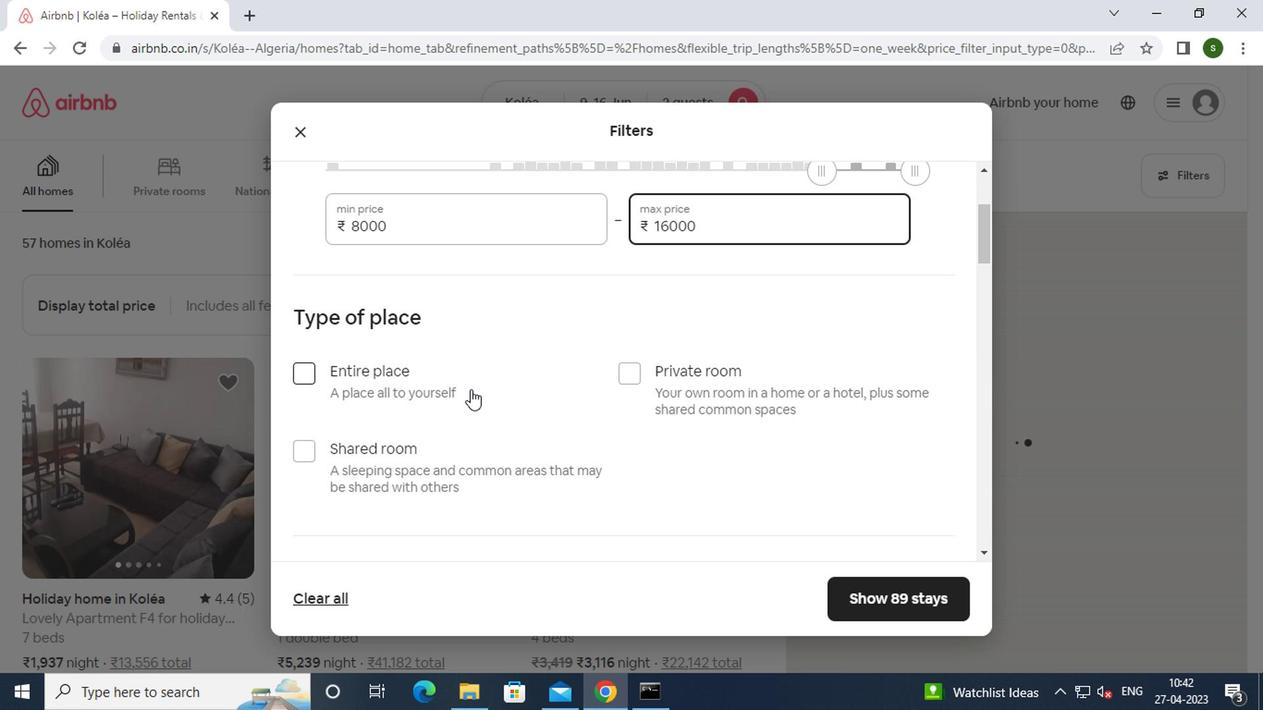 
Action: Mouse pressed left at (365, 375)
Screenshot: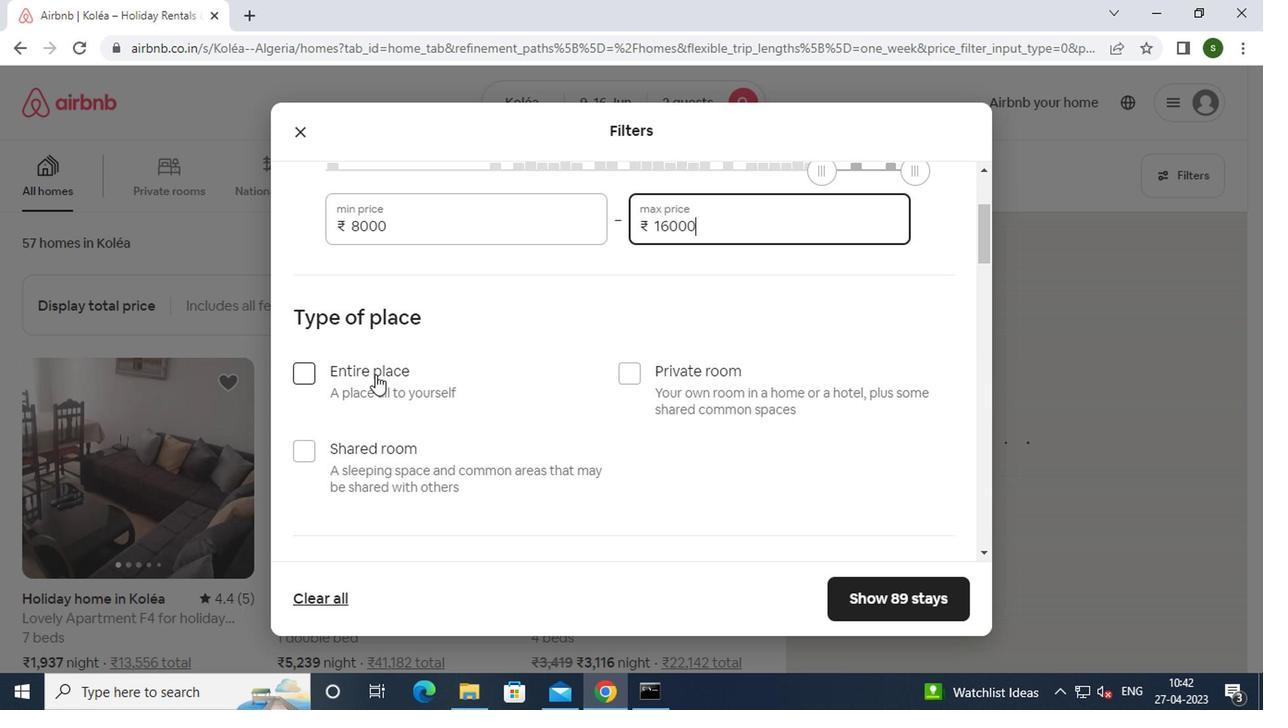 
Action: Mouse moved to (445, 362)
Screenshot: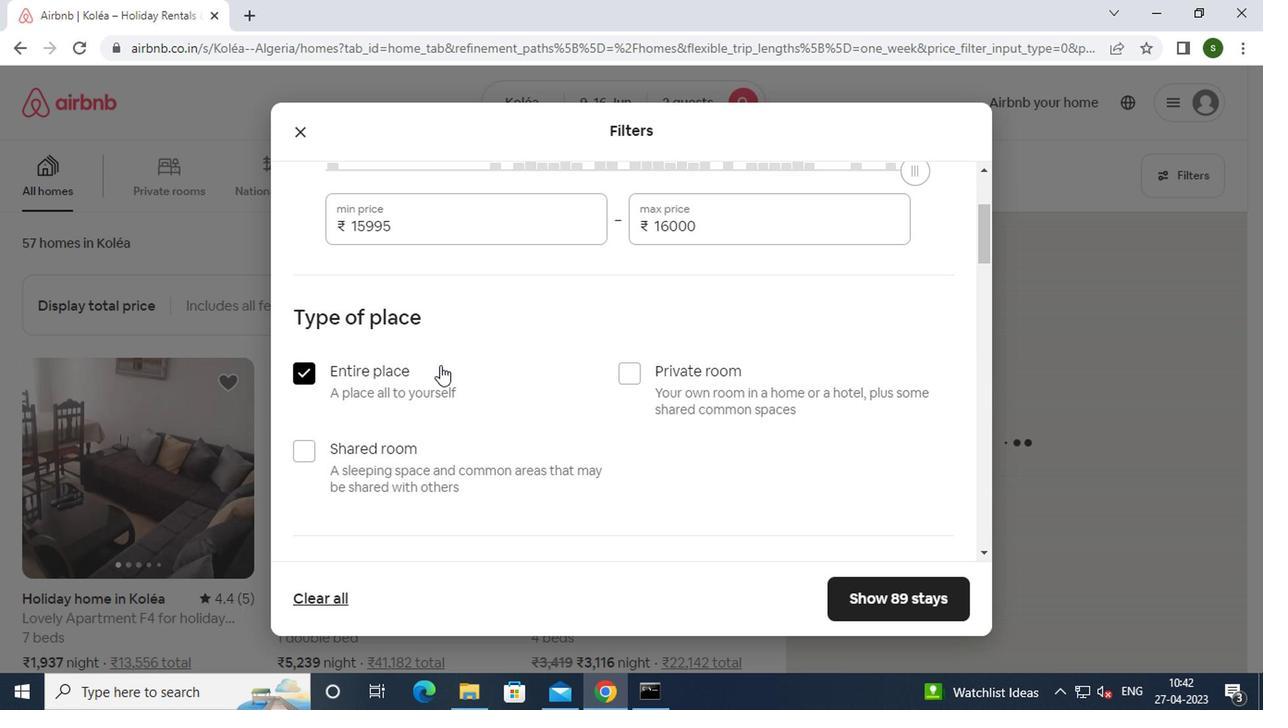 
Action: Mouse scrolled (445, 361) with delta (0, 0)
Screenshot: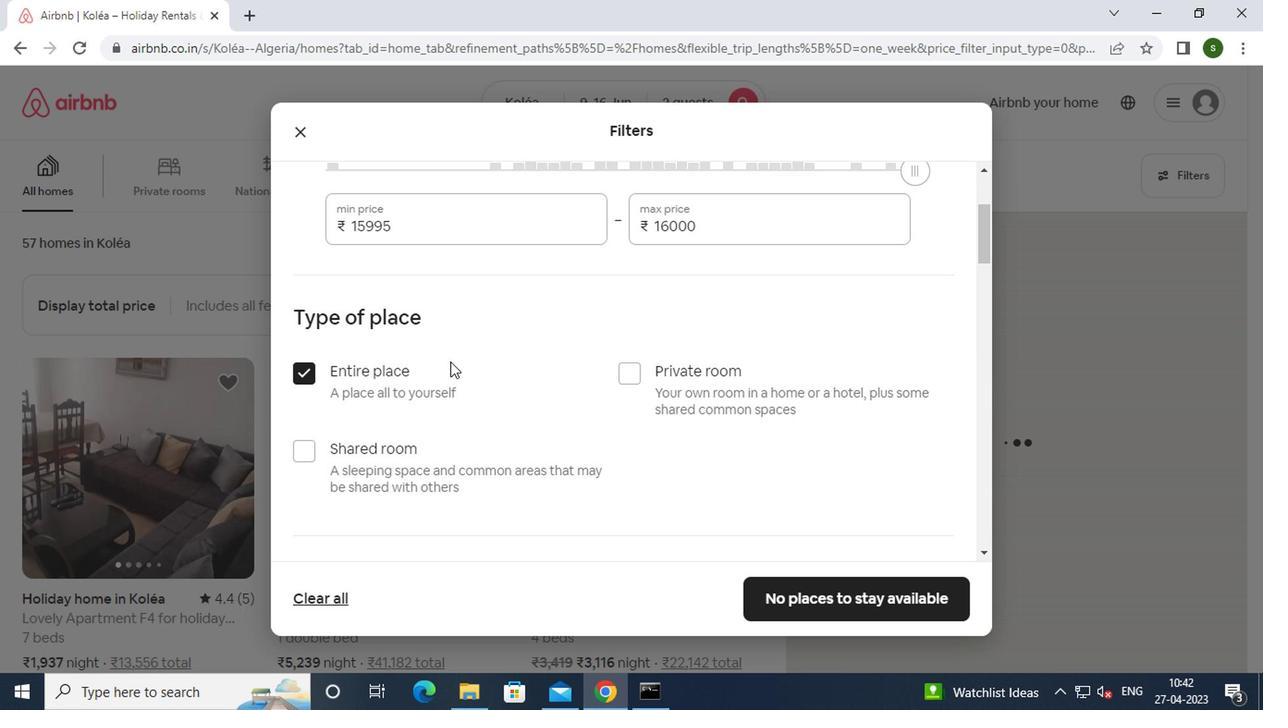 
Action: Mouse scrolled (445, 361) with delta (0, 0)
Screenshot: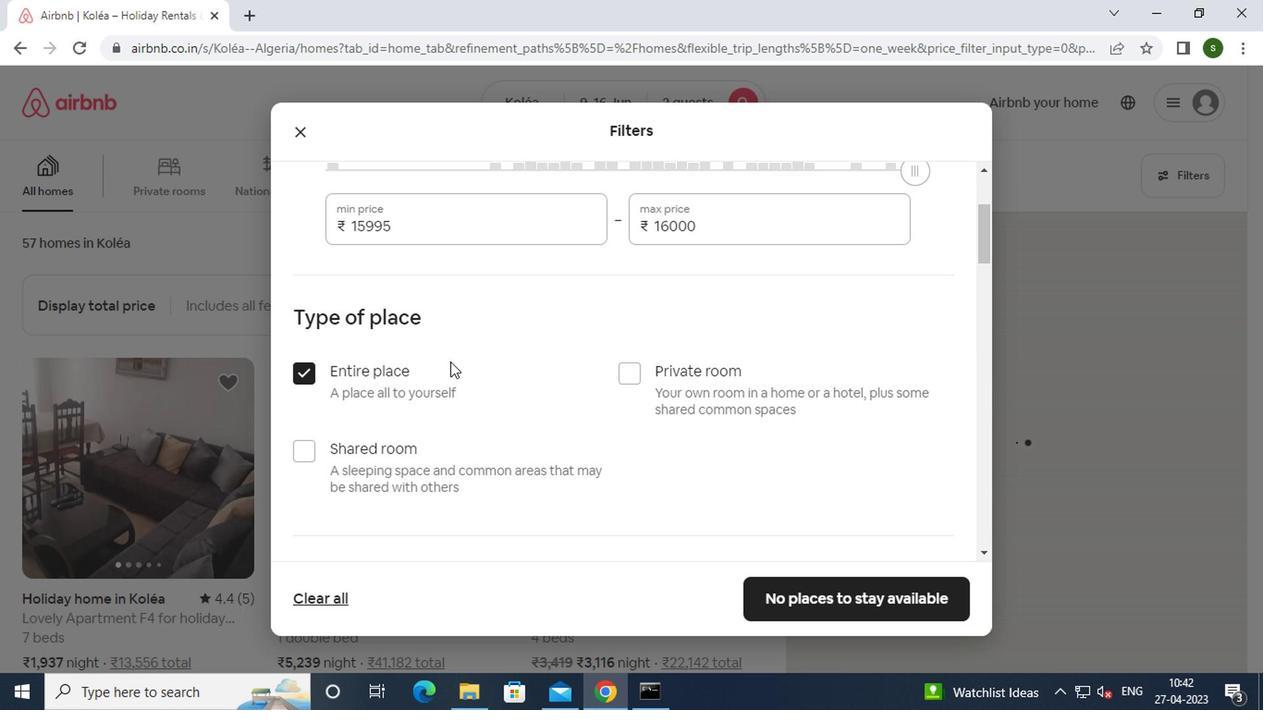 
Action: Mouse scrolled (445, 361) with delta (0, 0)
Screenshot: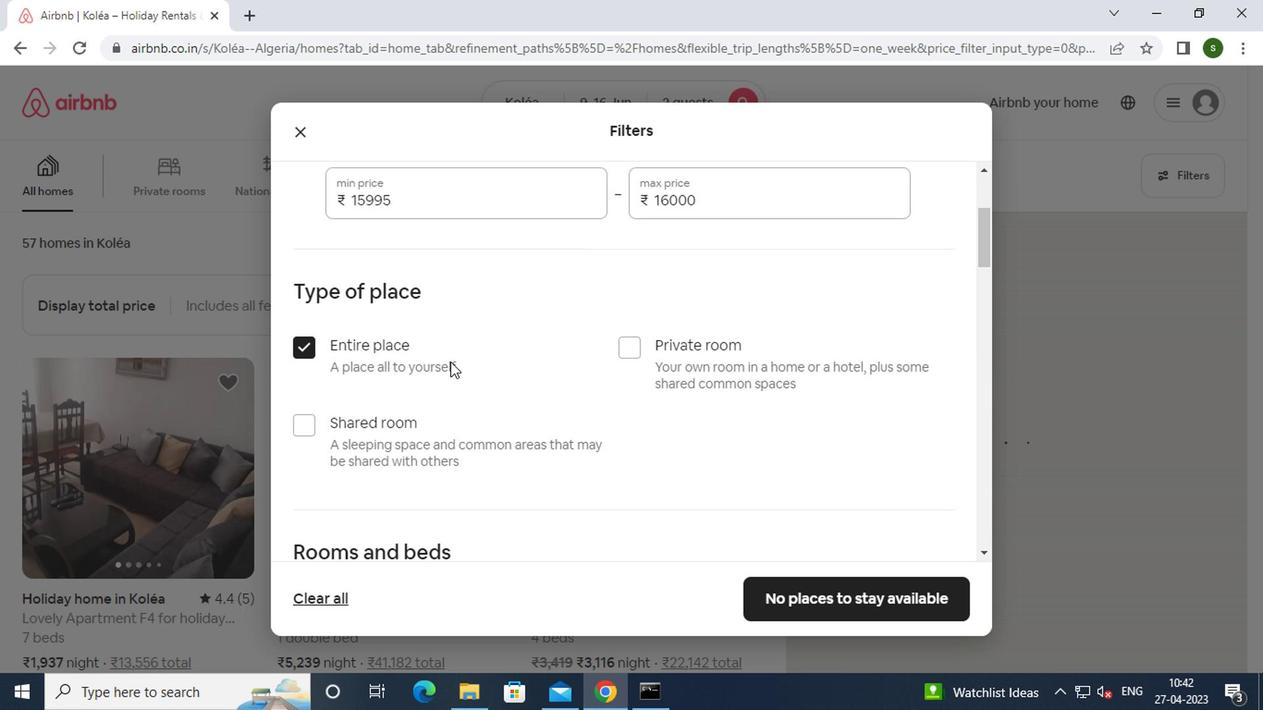
Action: Mouse scrolled (445, 361) with delta (0, 0)
Screenshot: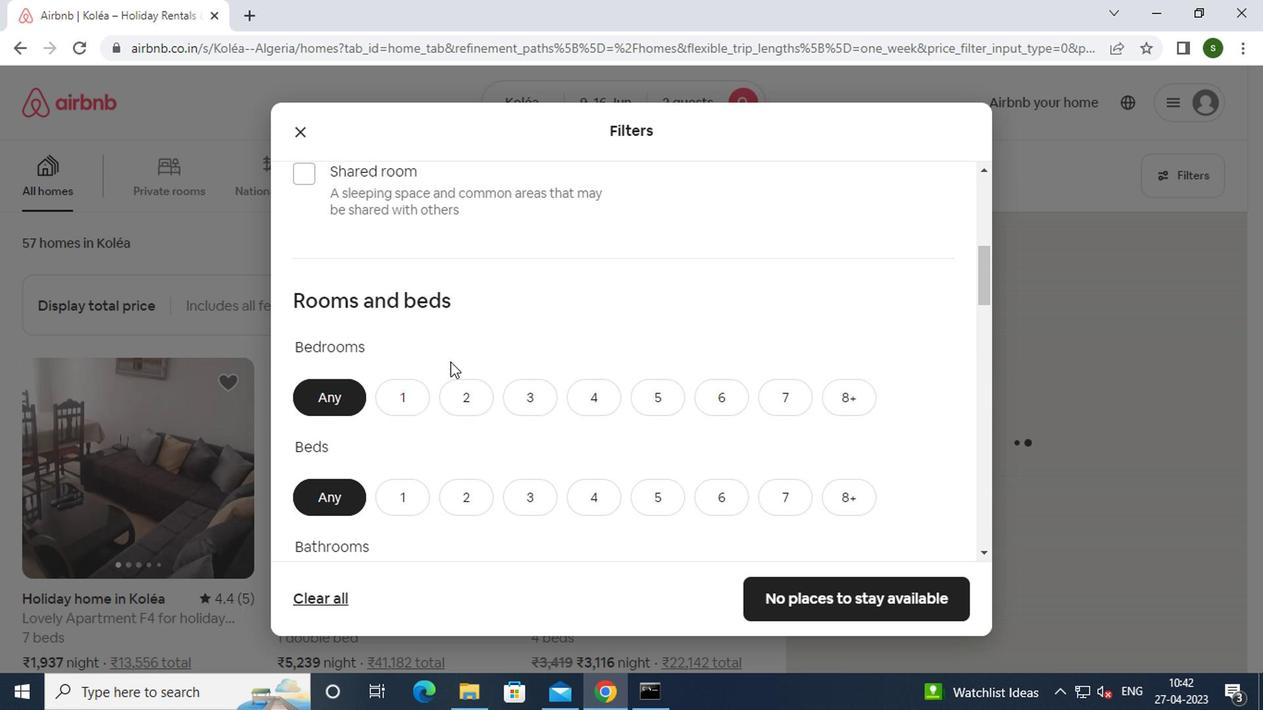 
Action: Mouse moved to (448, 314)
Screenshot: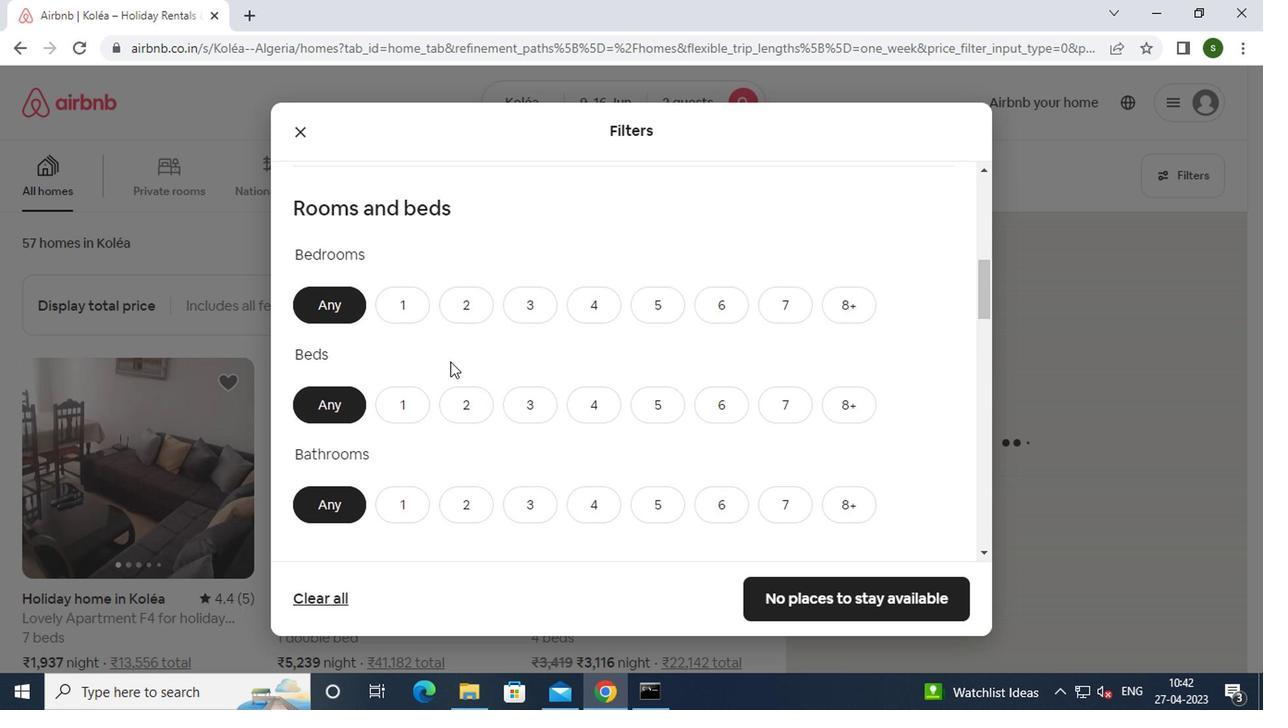 
Action: Mouse pressed left at (448, 314)
Screenshot: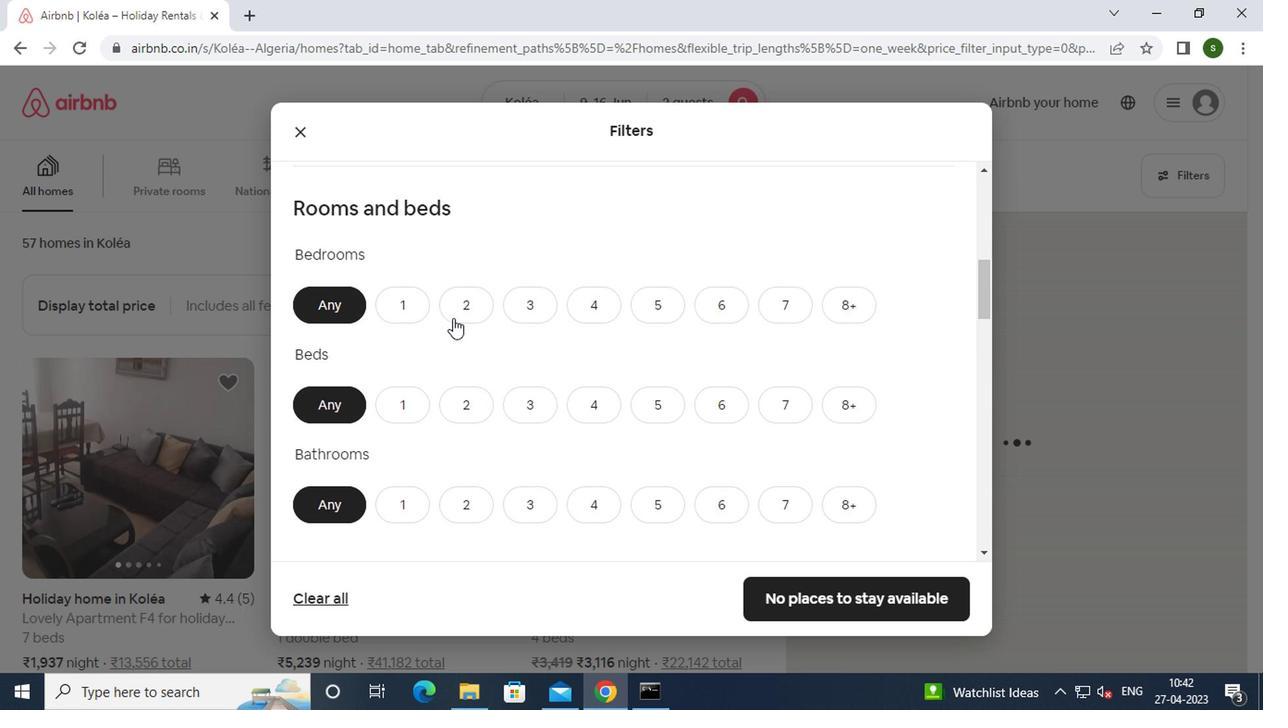 
Action: Mouse moved to (466, 402)
Screenshot: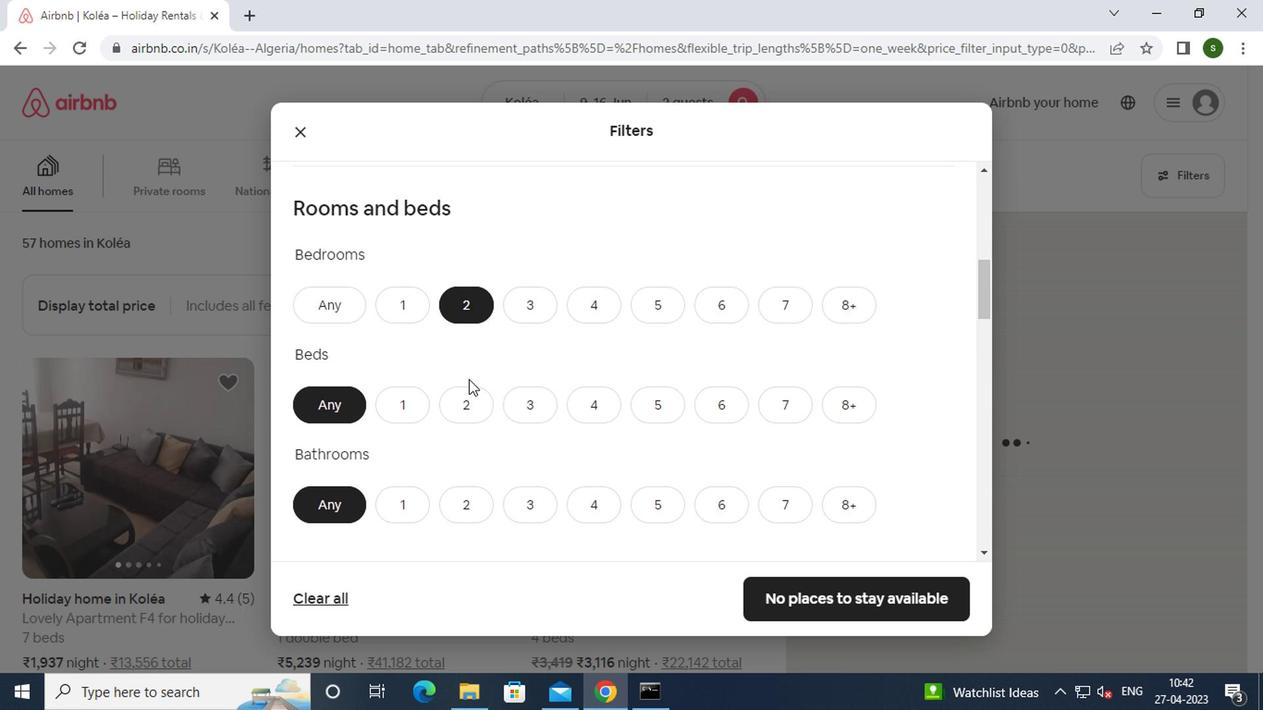 
Action: Mouse pressed left at (466, 402)
Screenshot: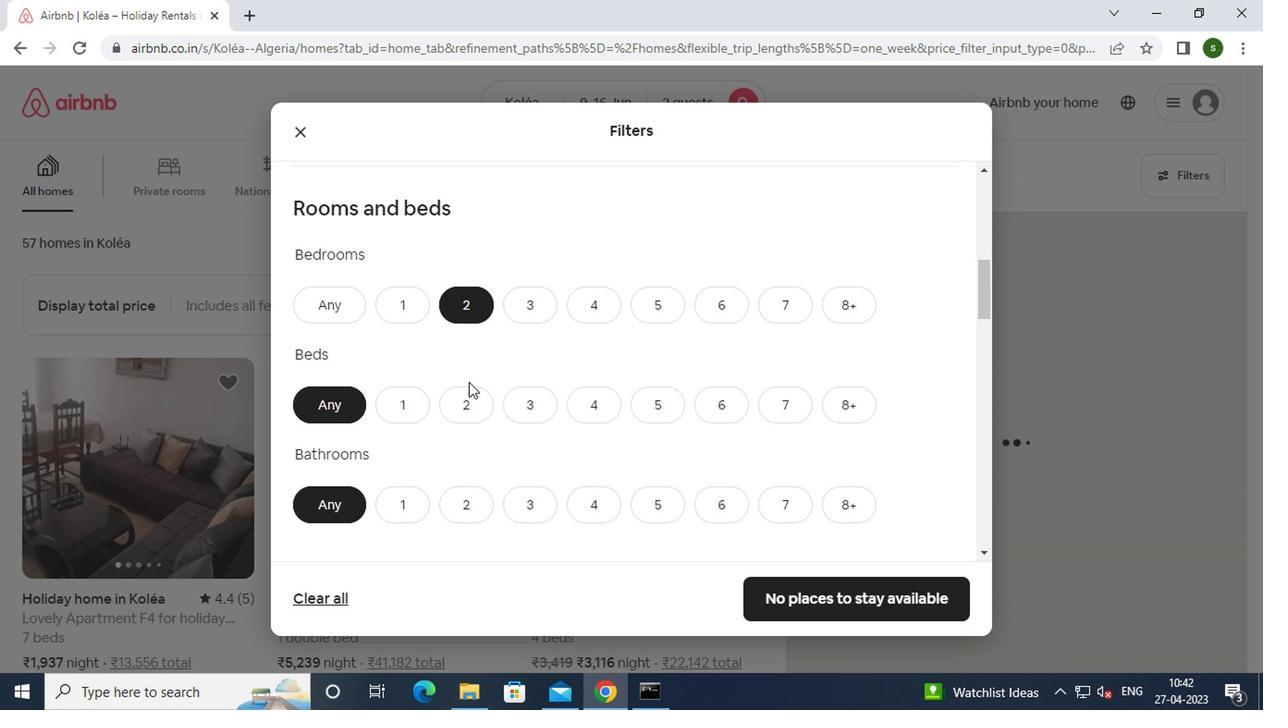 
Action: Mouse moved to (404, 502)
Screenshot: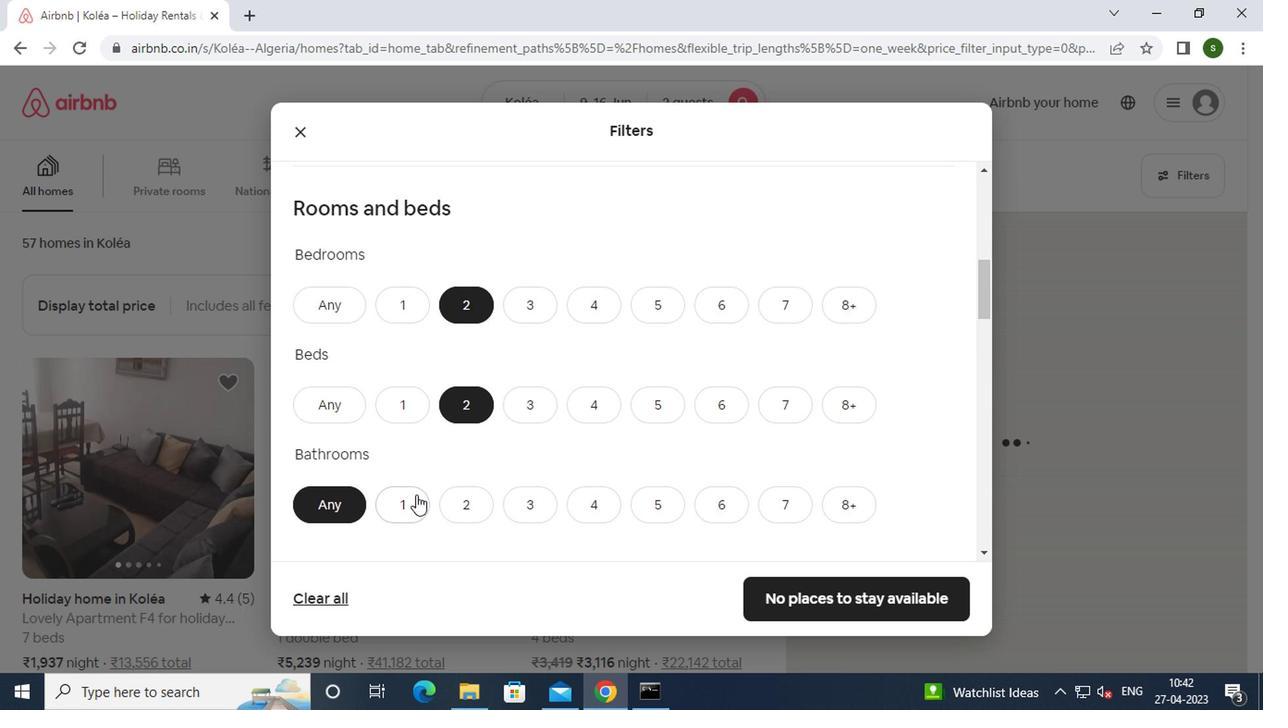 
Action: Mouse pressed left at (404, 502)
Screenshot: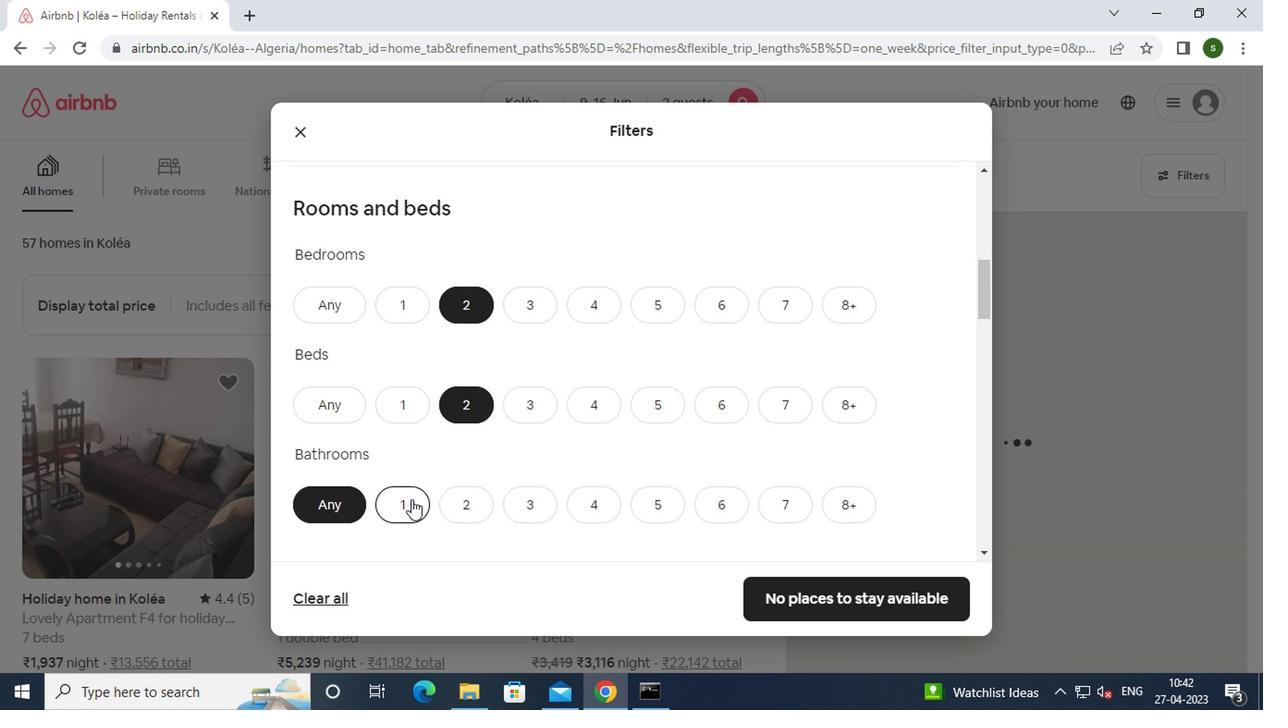 
Action: Mouse moved to (494, 427)
Screenshot: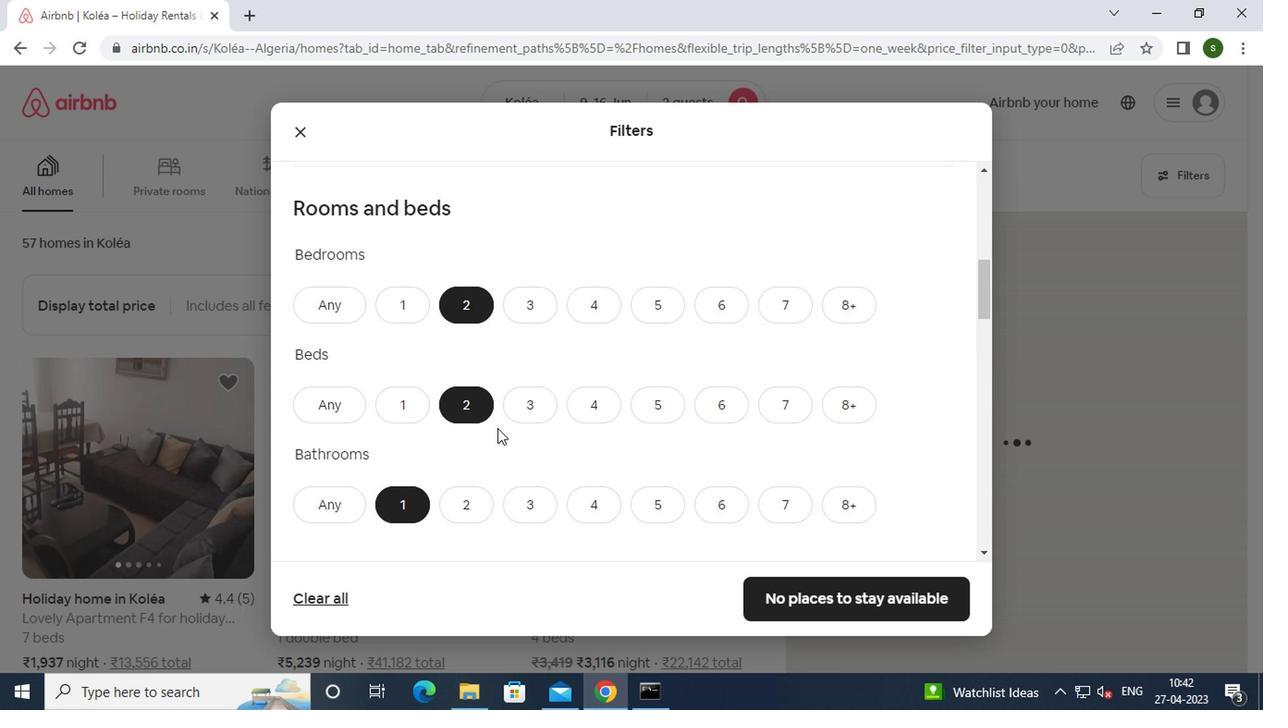 
Action: Mouse scrolled (494, 427) with delta (0, 0)
Screenshot: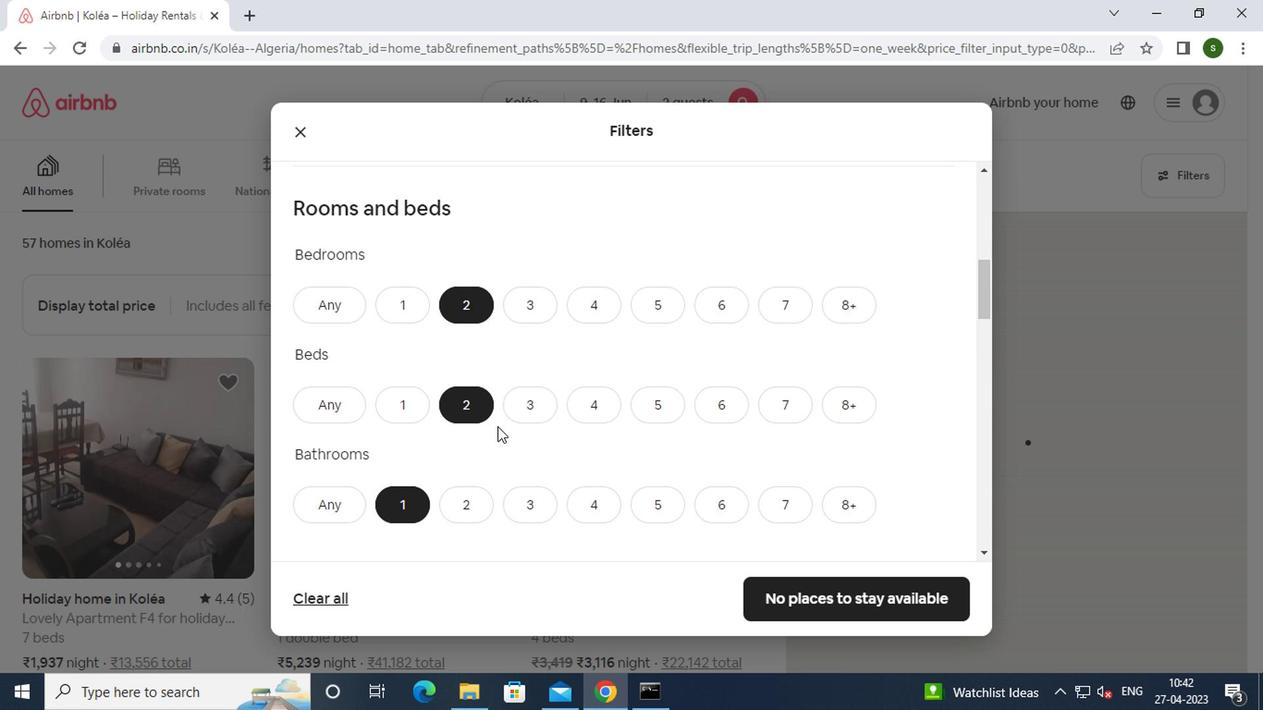 
Action: Mouse scrolled (494, 427) with delta (0, 0)
Screenshot: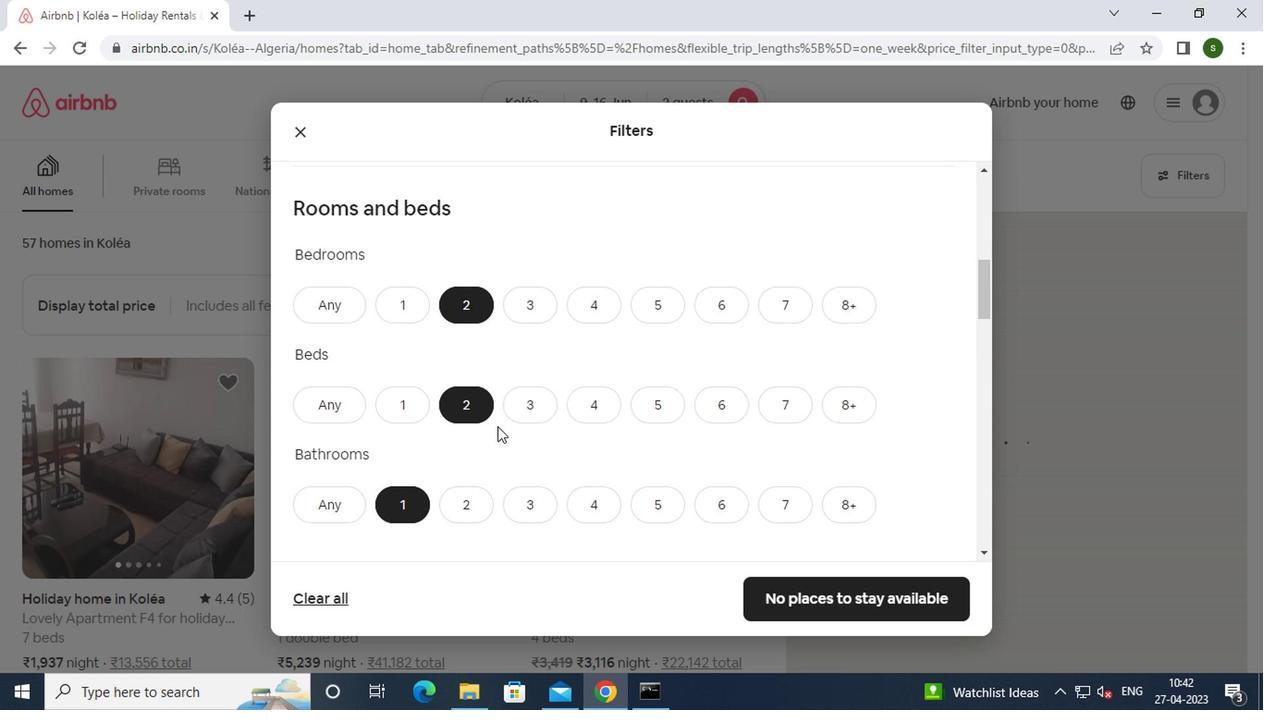 
Action: Mouse scrolled (494, 427) with delta (0, 0)
Screenshot: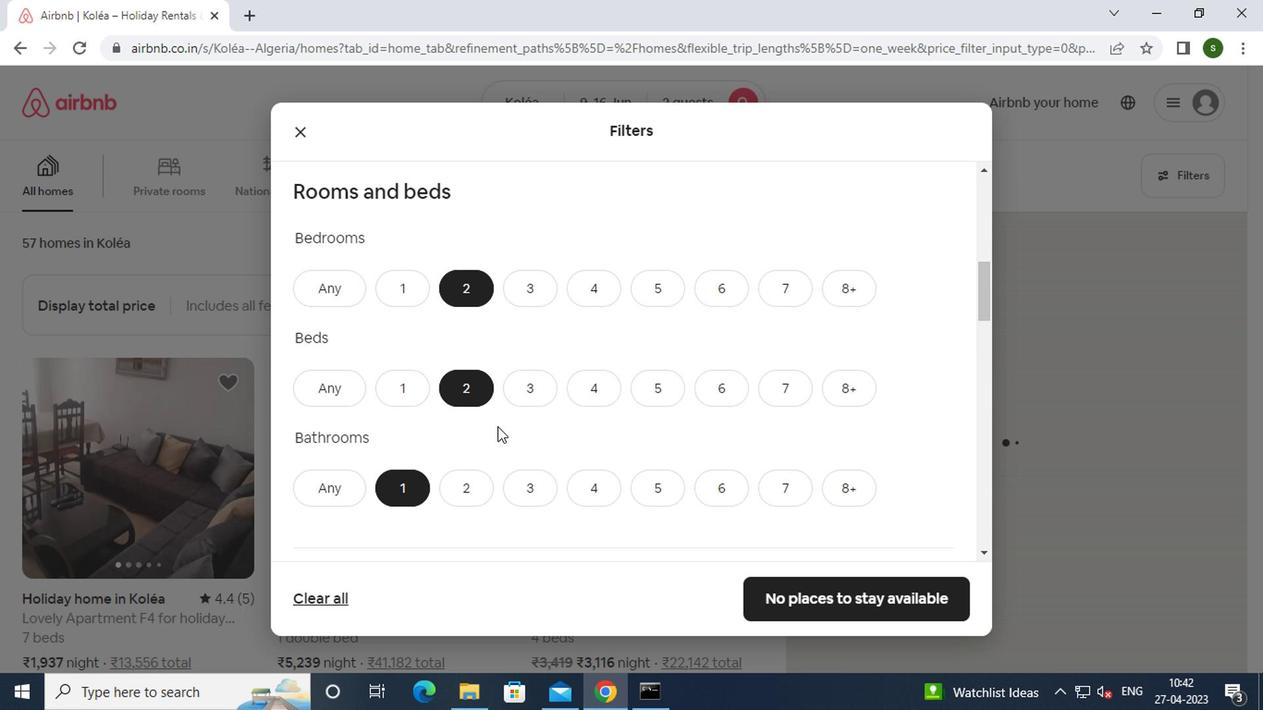 
Action: Mouse moved to (359, 432)
Screenshot: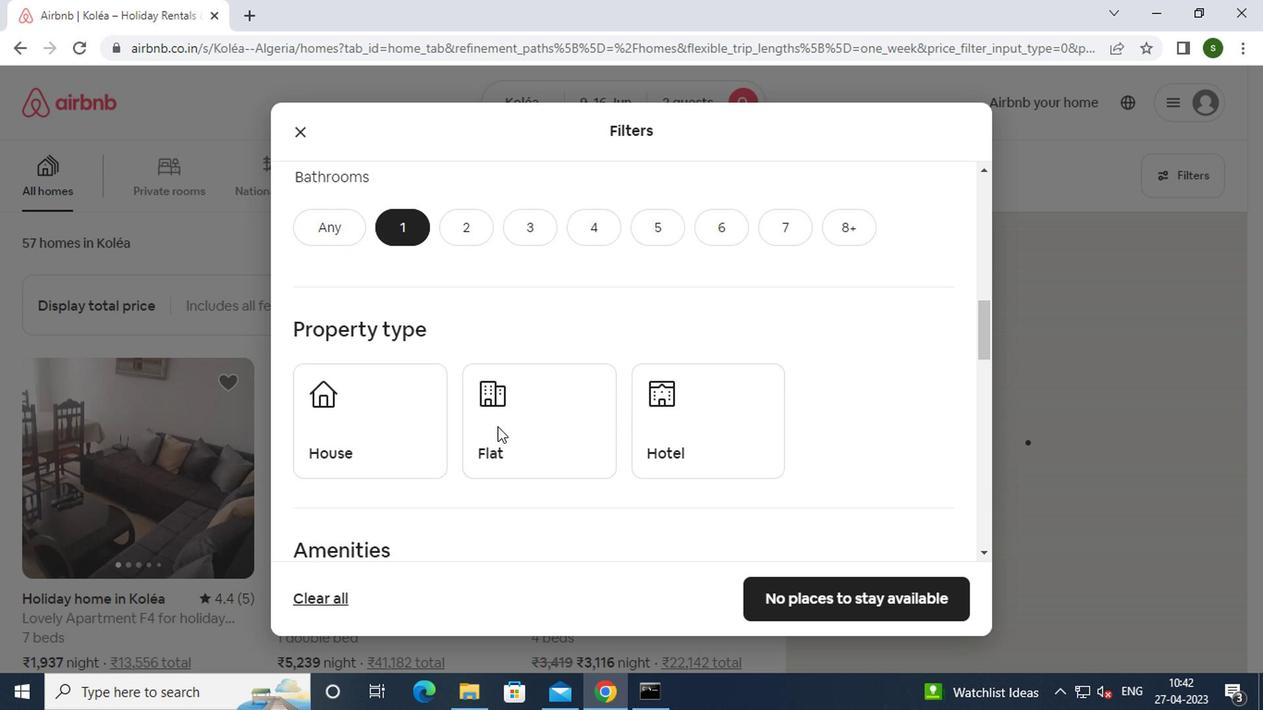 
Action: Mouse pressed left at (359, 432)
Screenshot: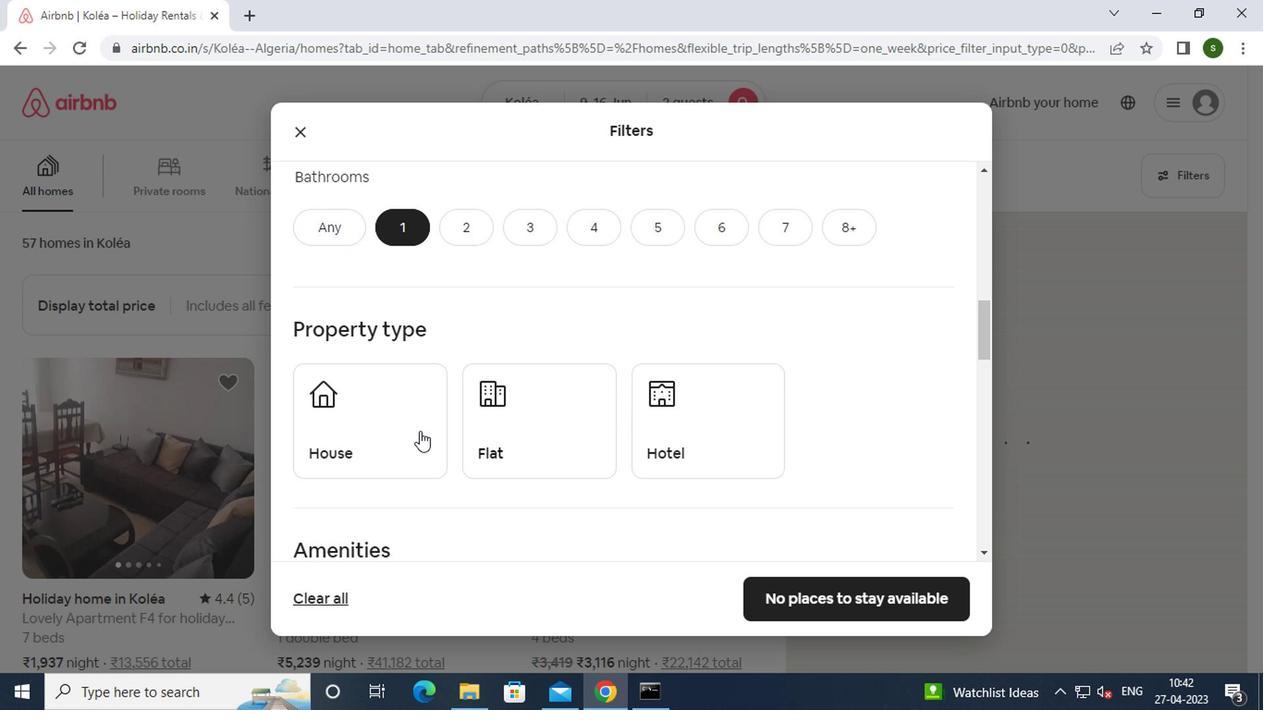 
Action: Mouse moved to (531, 425)
Screenshot: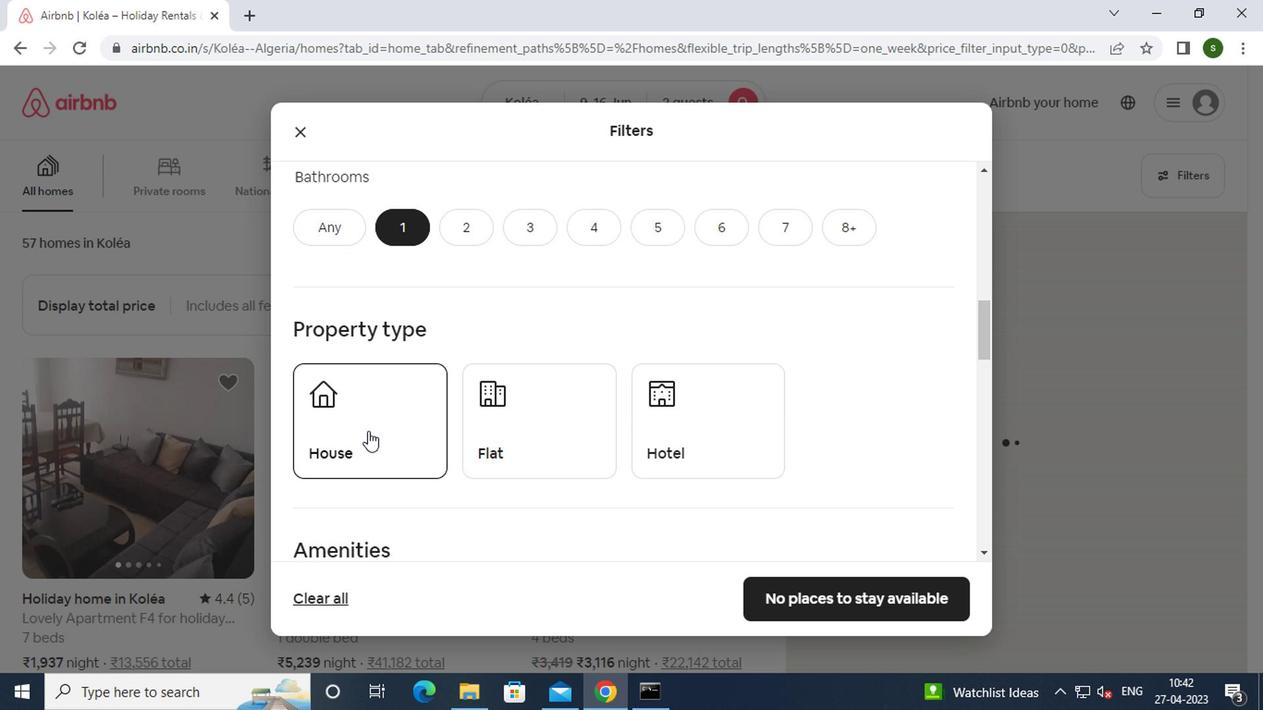 
Action: Mouse pressed left at (531, 425)
Screenshot: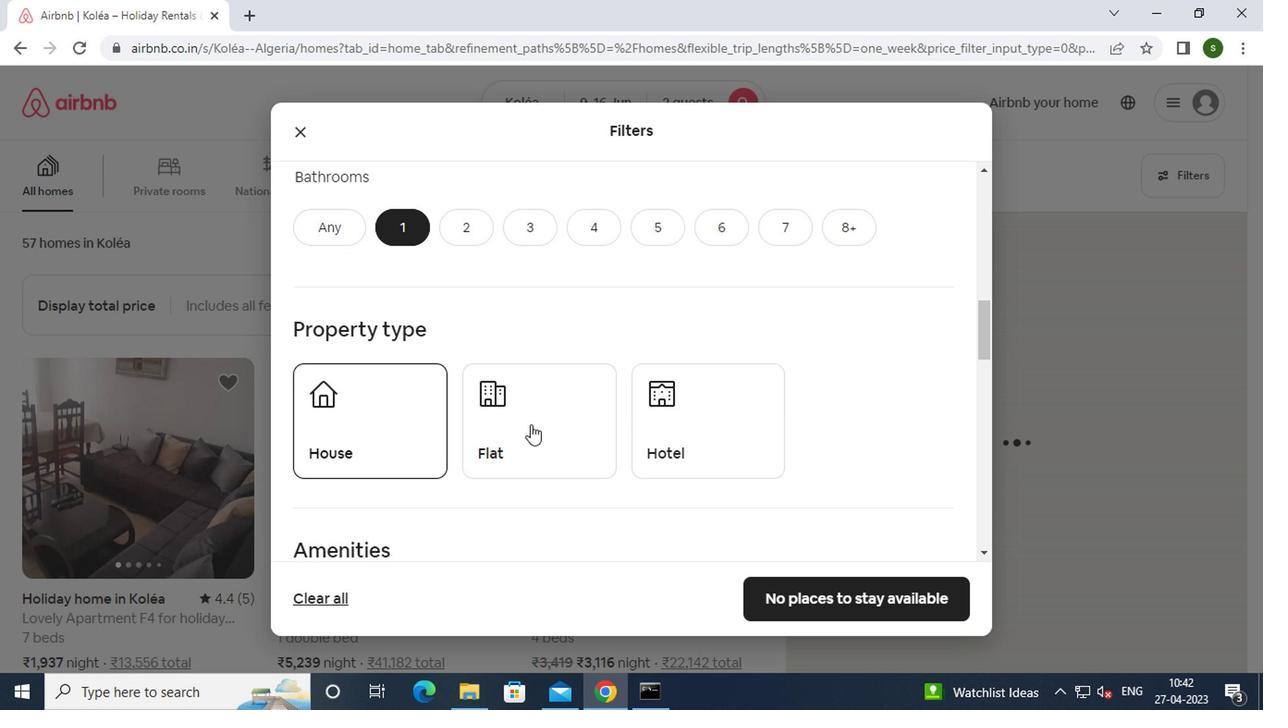 
Action: Mouse moved to (771, 421)
Screenshot: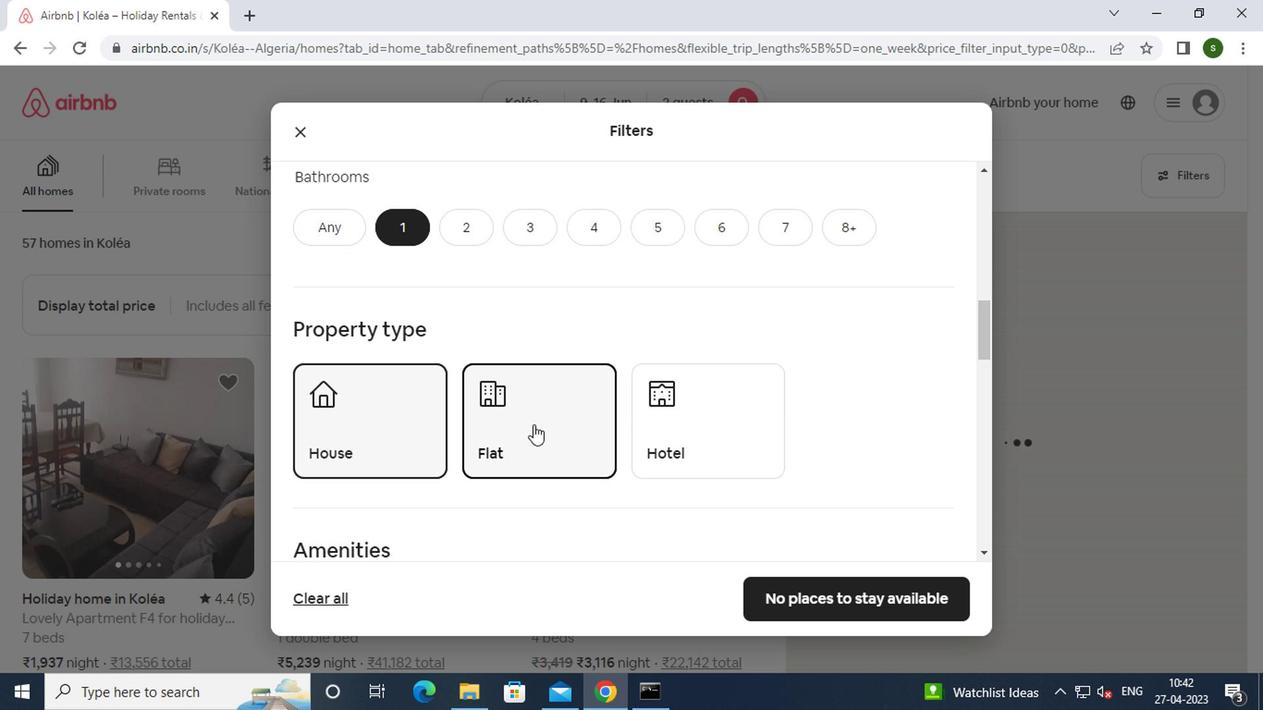 
Action: Mouse pressed left at (771, 421)
Screenshot: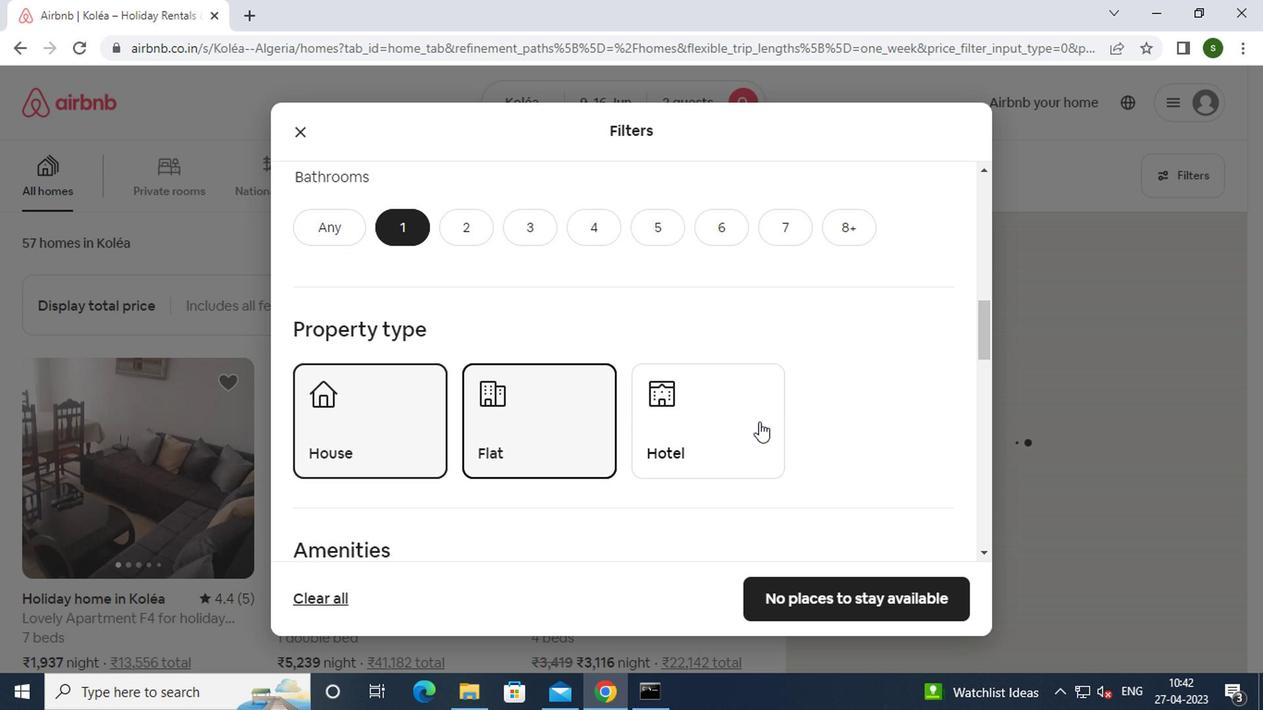 
Action: Mouse moved to (772, 420)
Screenshot: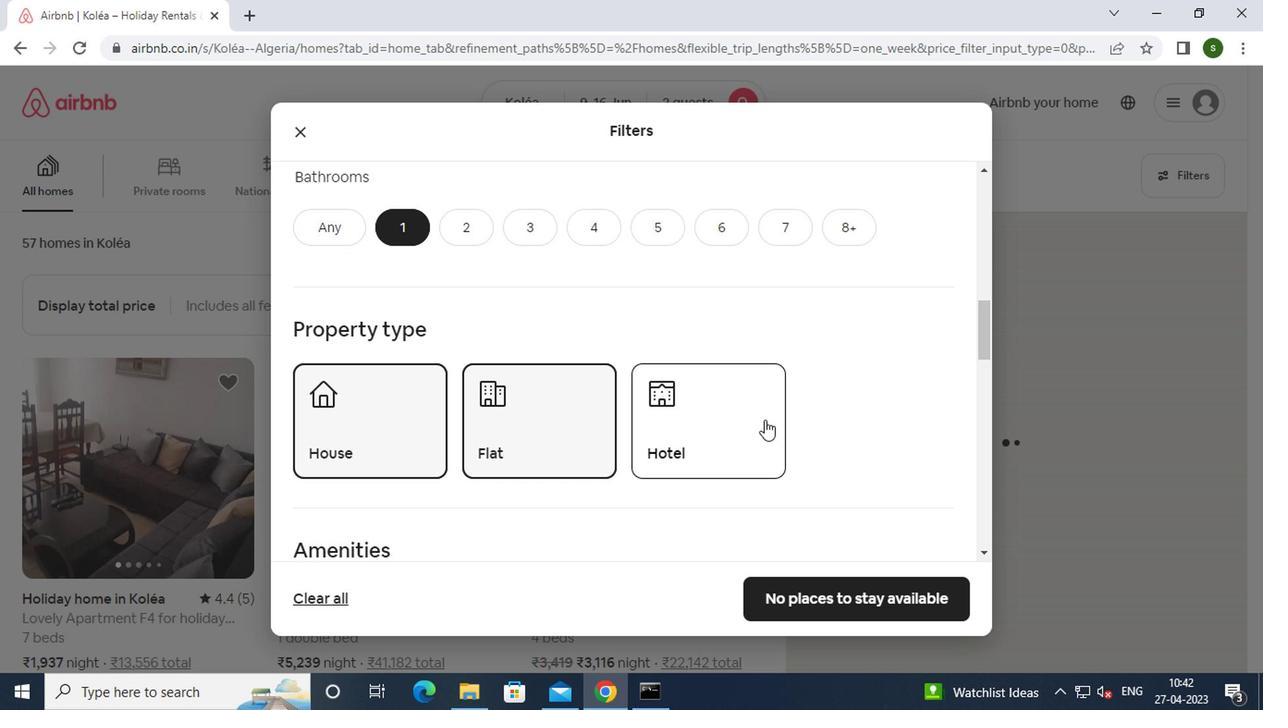
Action: Mouse scrolled (772, 419) with delta (0, -1)
Screenshot: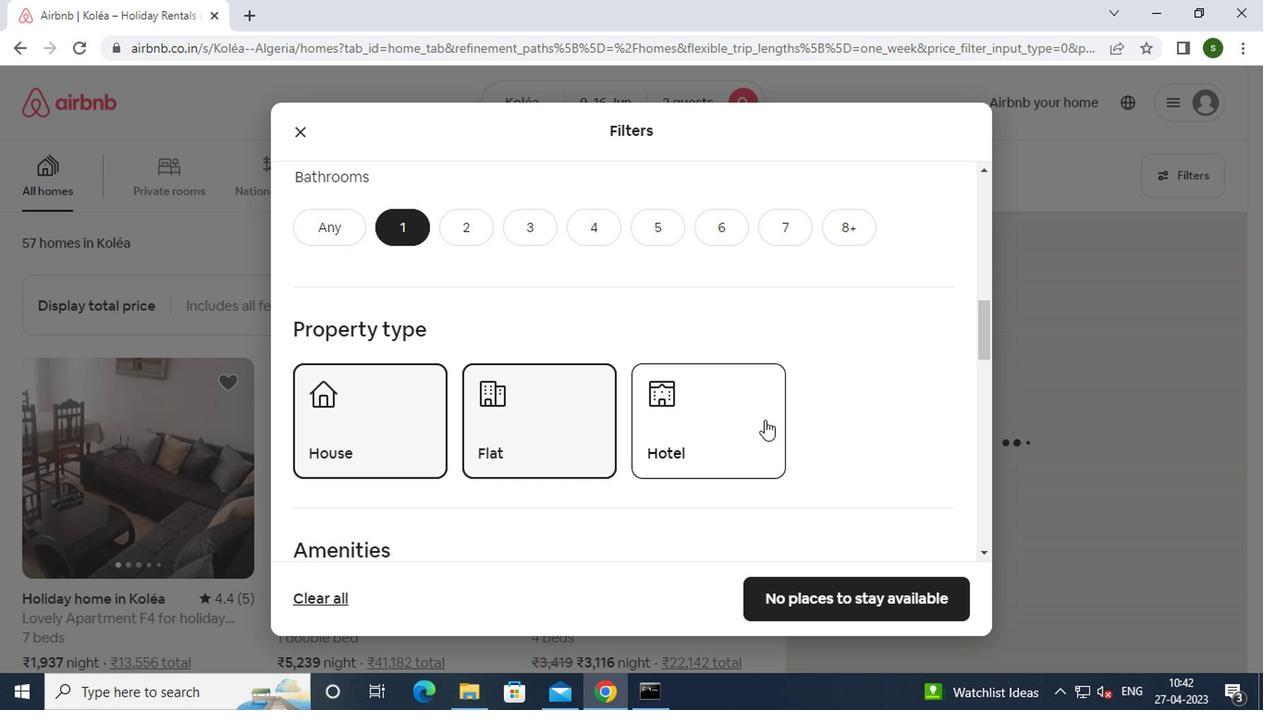 
Action: Mouse scrolled (772, 419) with delta (0, -1)
Screenshot: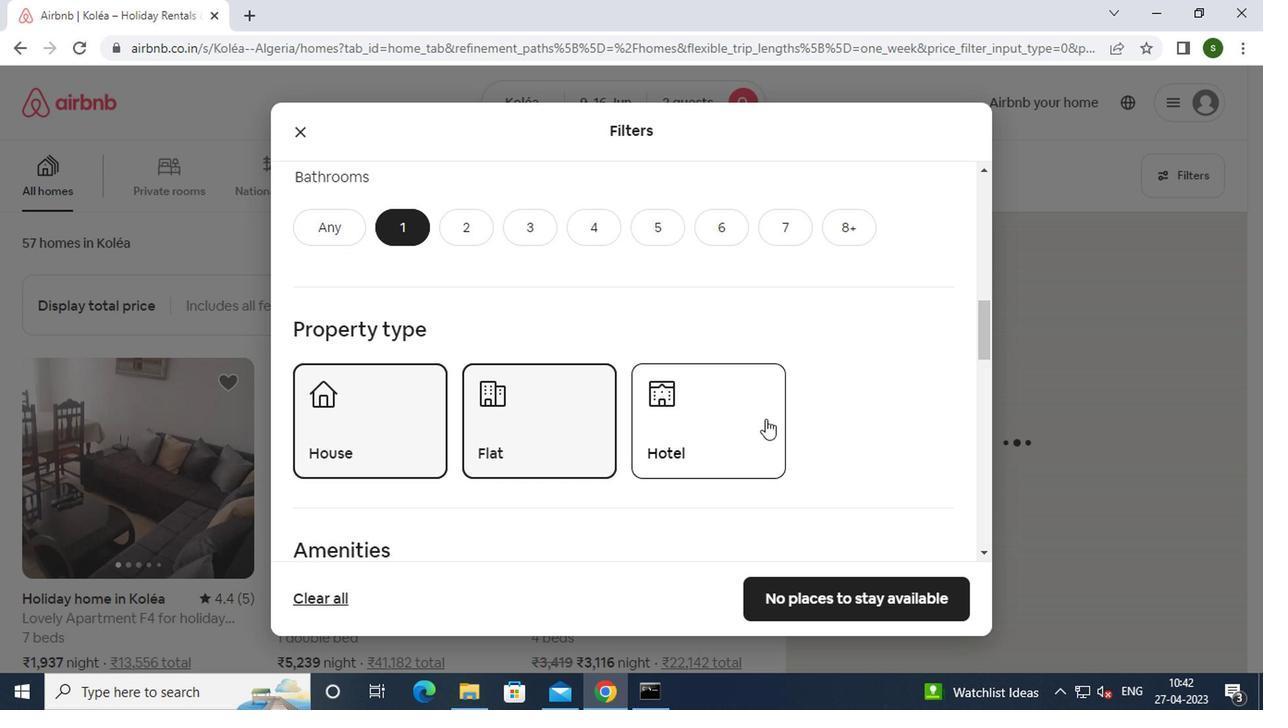 
Action: Mouse scrolled (772, 419) with delta (0, -1)
Screenshot: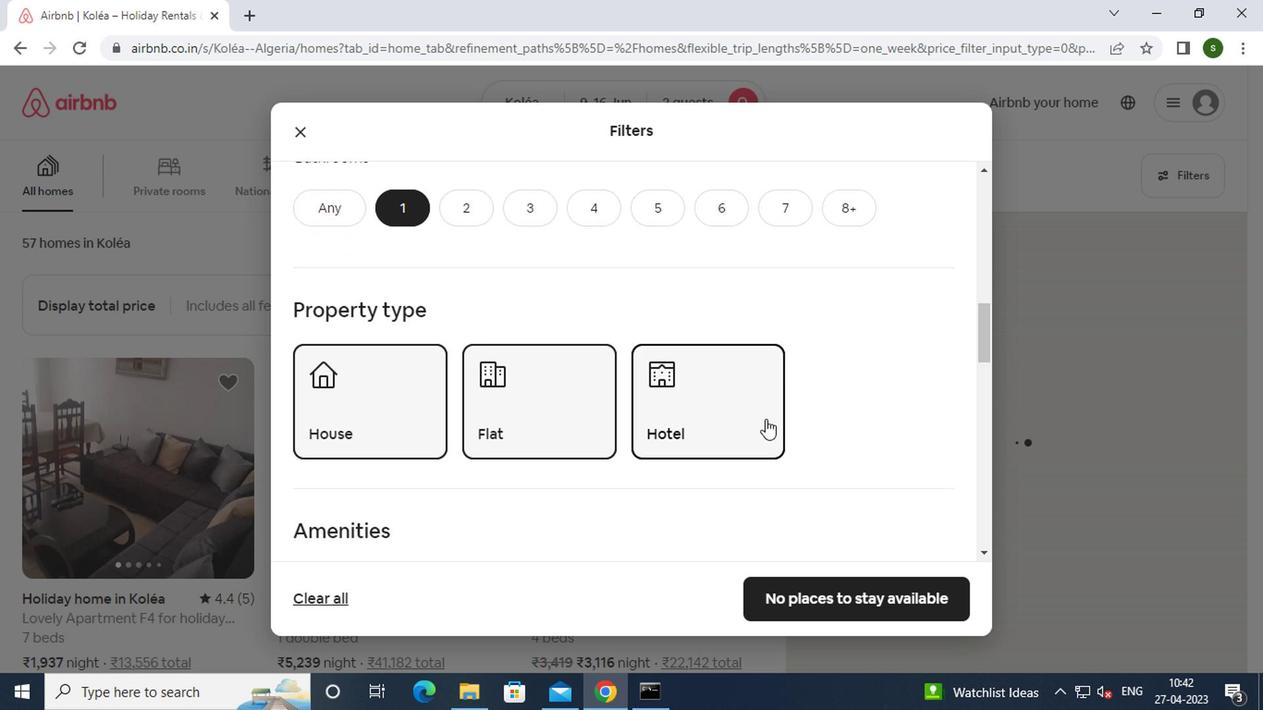 
Action: Mouse moved to (727, 411)
Screenshot: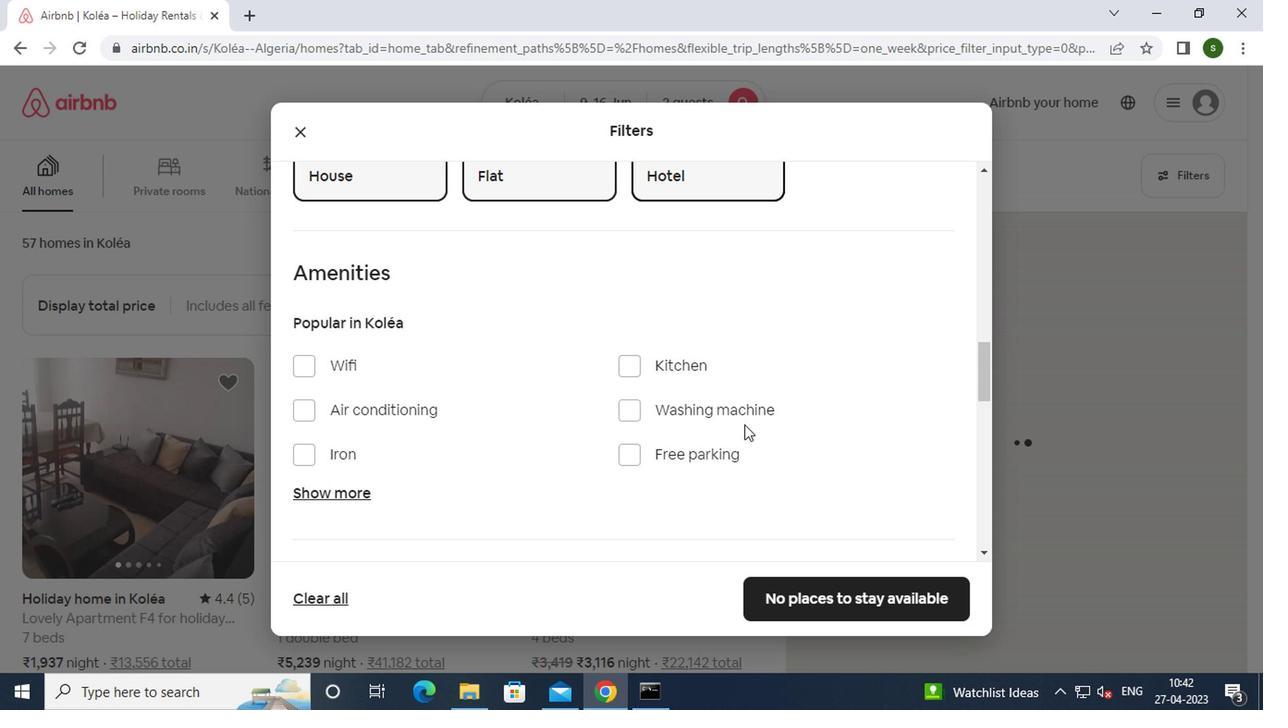 
Action: Mouse pressed left at (727, 411)
Screenshot: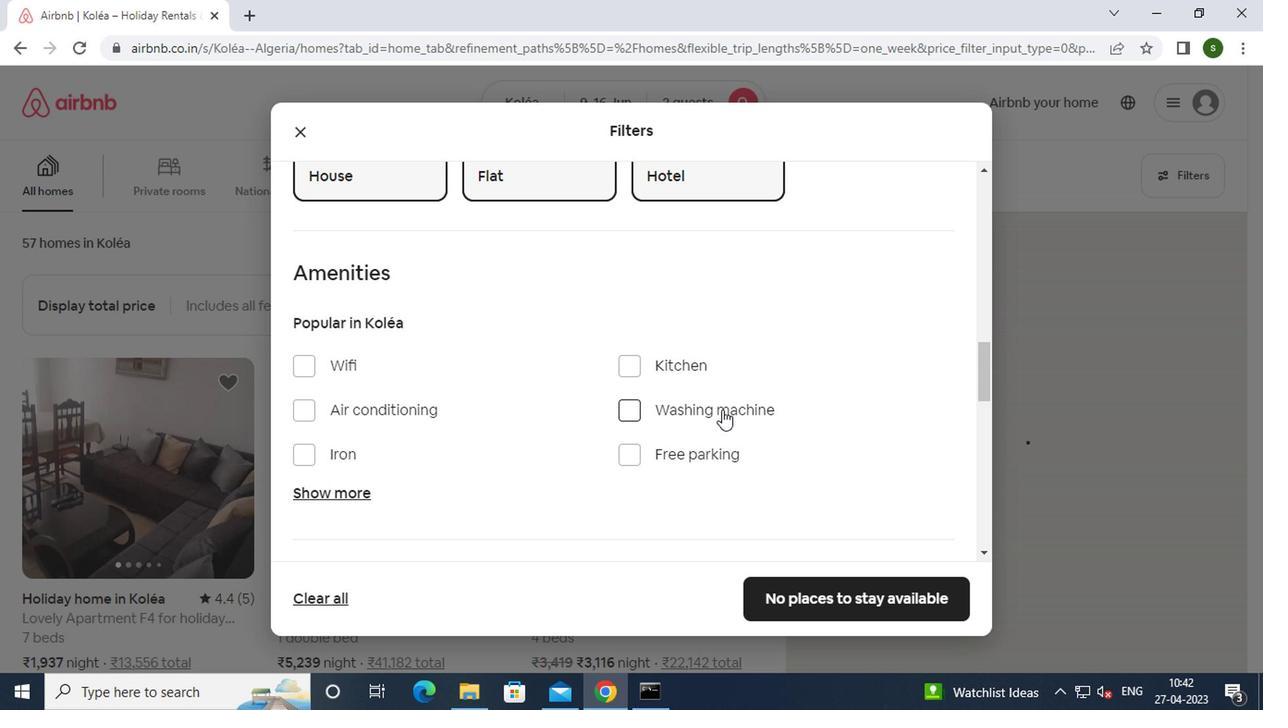 
Action: Mouse scrolled (727, 409) with delta (0, -1)
Screenshot: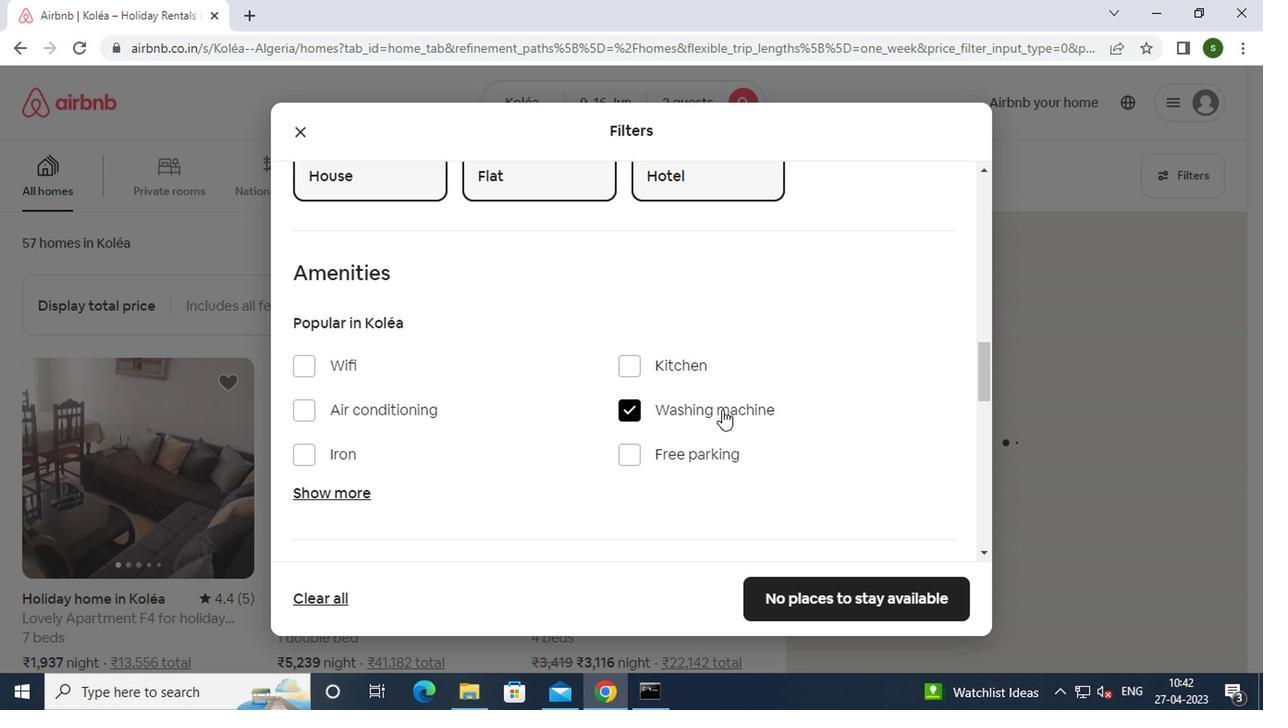 
Action: Mouse scrolled (727, 409) with delta (0, -1)
Screenshot: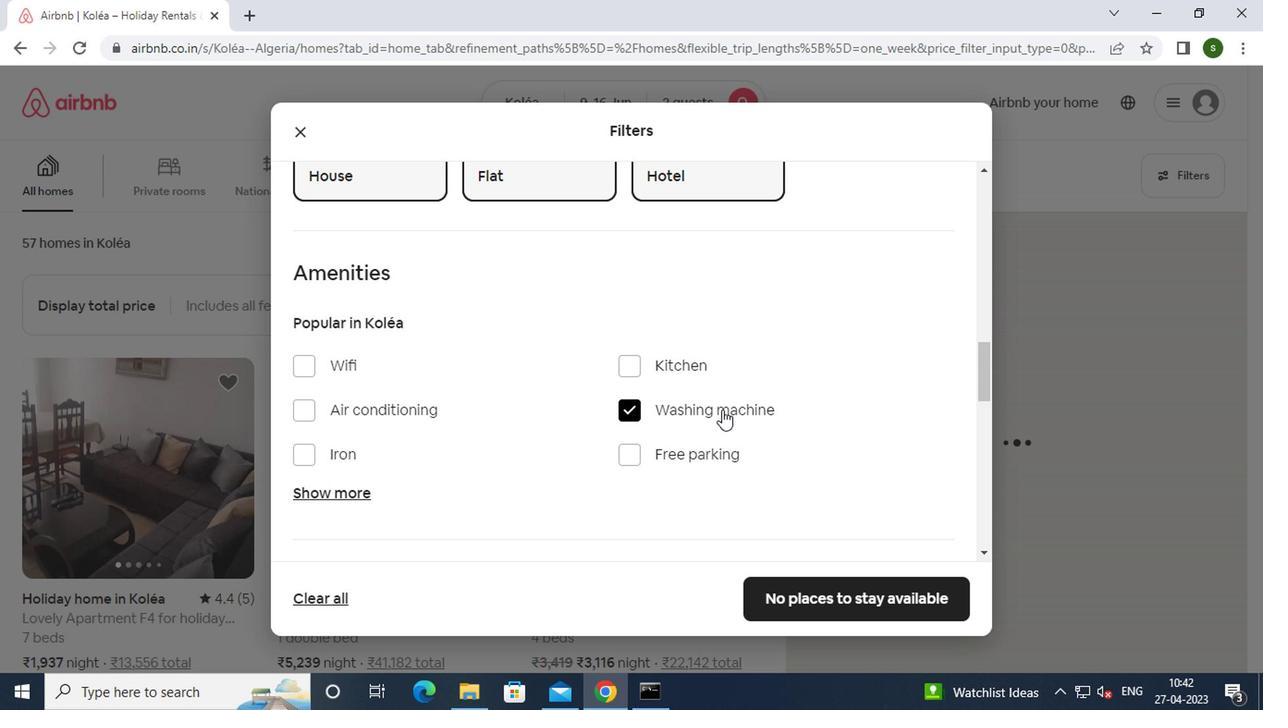 
Action: Mouse scrolled (727, 409) with delta (0, -1)
Screenshot: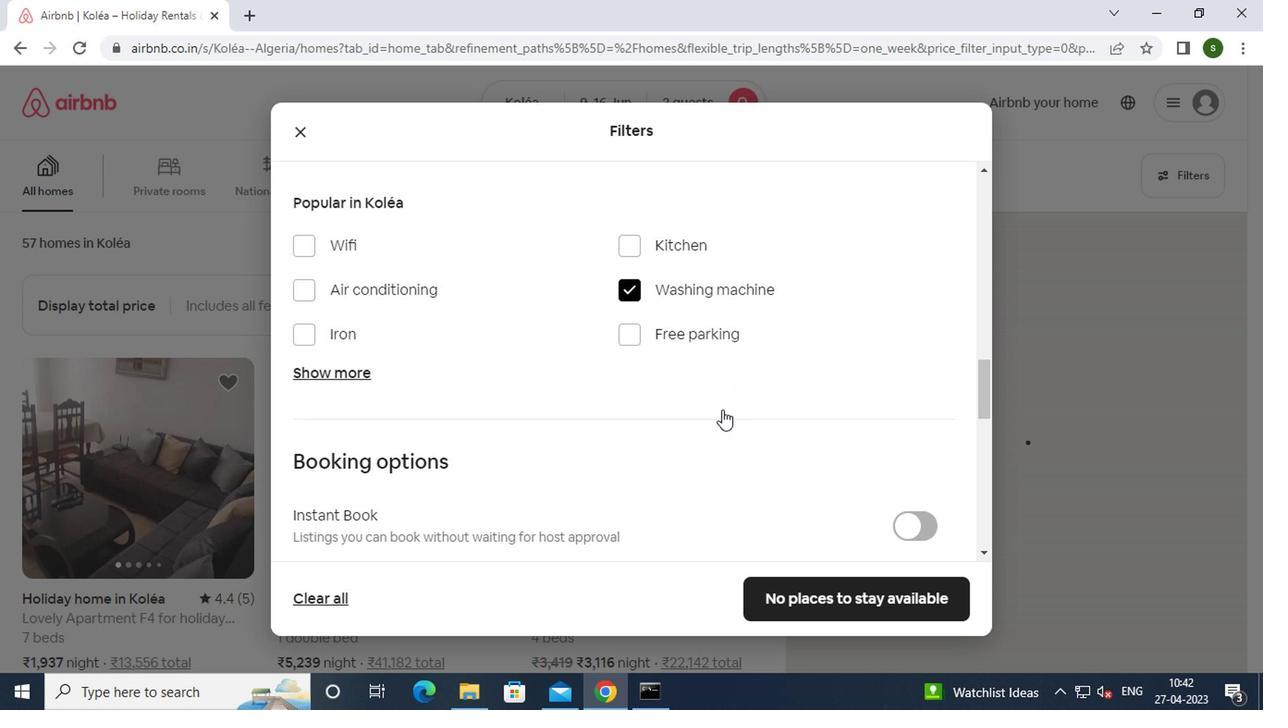 
Action: Mouse moved to (910, 427)
Screenshot: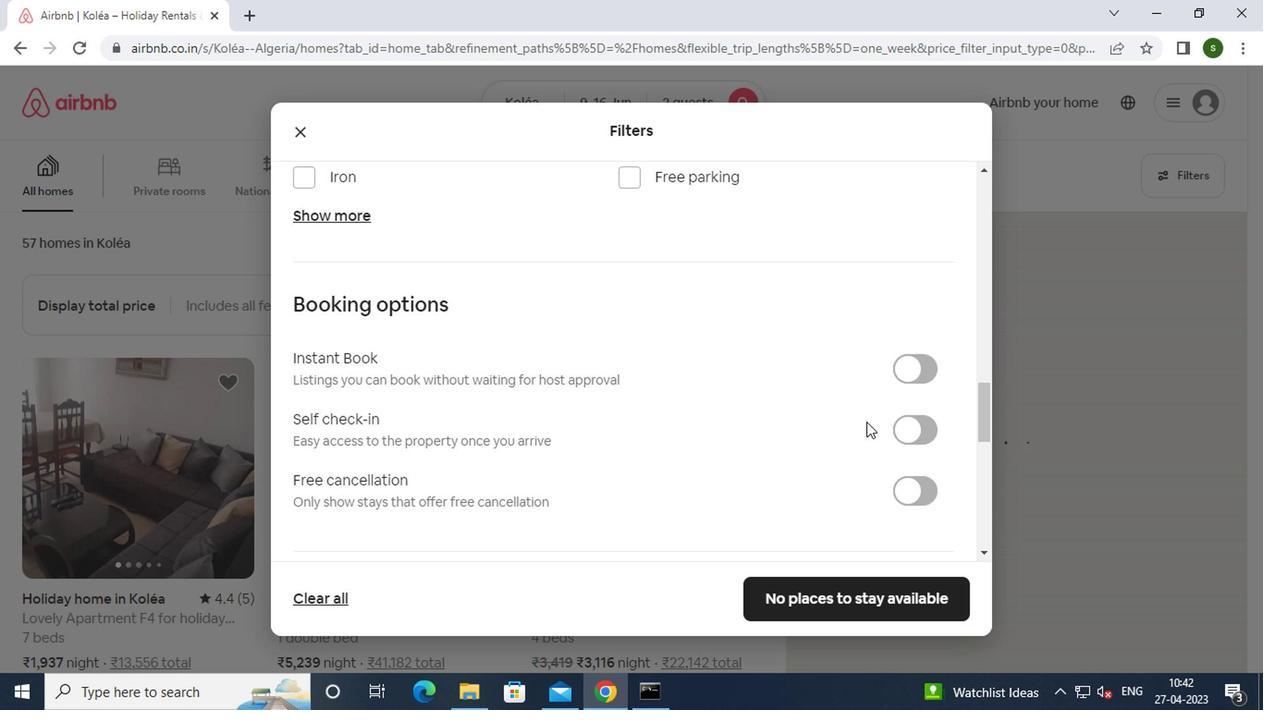 
Action: Mouse pressed left at (910, 427)
Screenshot: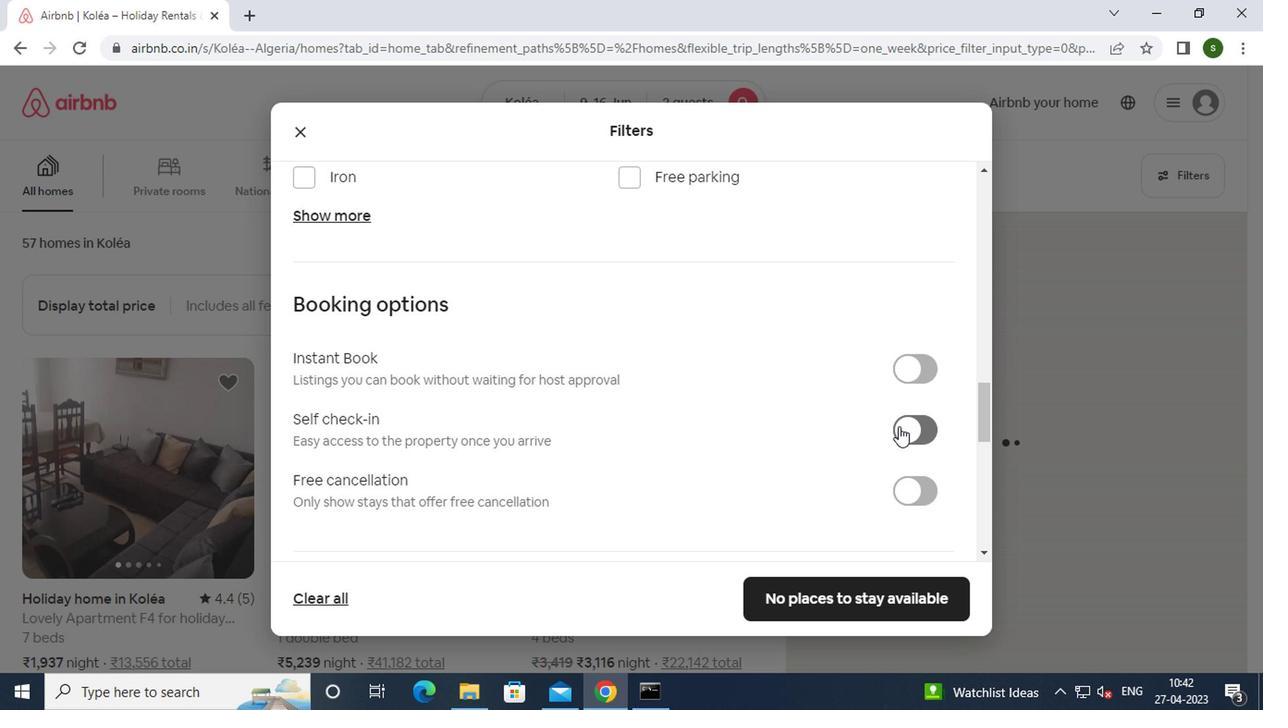 
Action: Mouse moved to (879, 590)
Screenshot: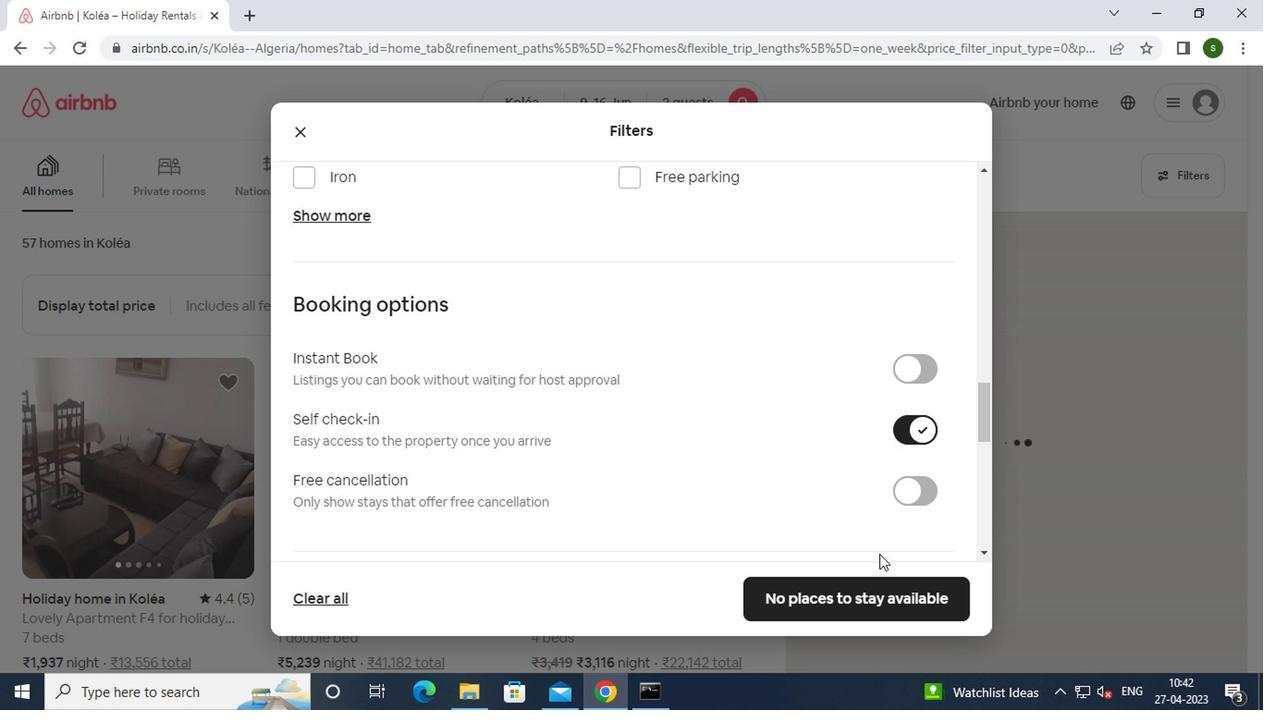 
Action: Mouse pressed left at (879, 590)
Screenshot: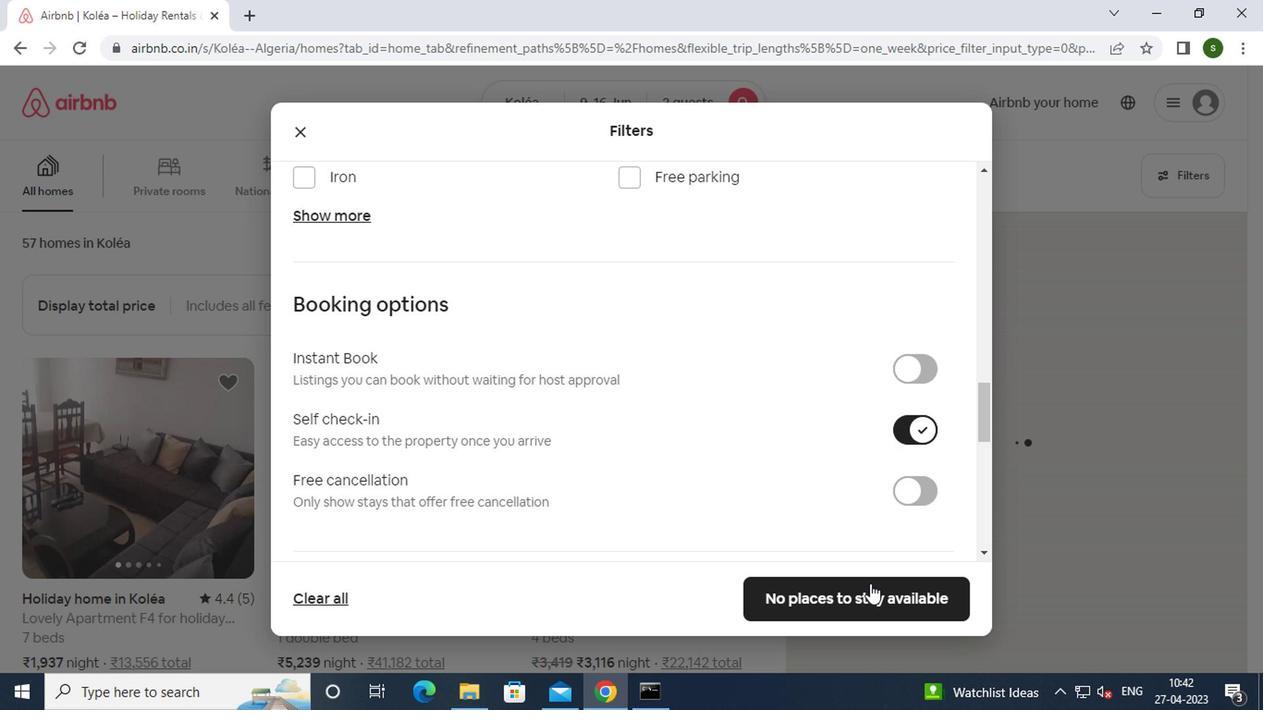 
